 Task: Search one way flight ticket for 3 adults, 3 children in premium economy from Fayetteville: Fayetteville Regional Airport (grannis Field) to Riverton: Central Wyoming Regional Airport (was Riverton Regional) on 8-4-2023. Choice of flights is Frontier. Number of bags: 9 checked bags. Outbound departure time preference is 15:30.
Action: Mouse moved to (416, 348)
Screenshot: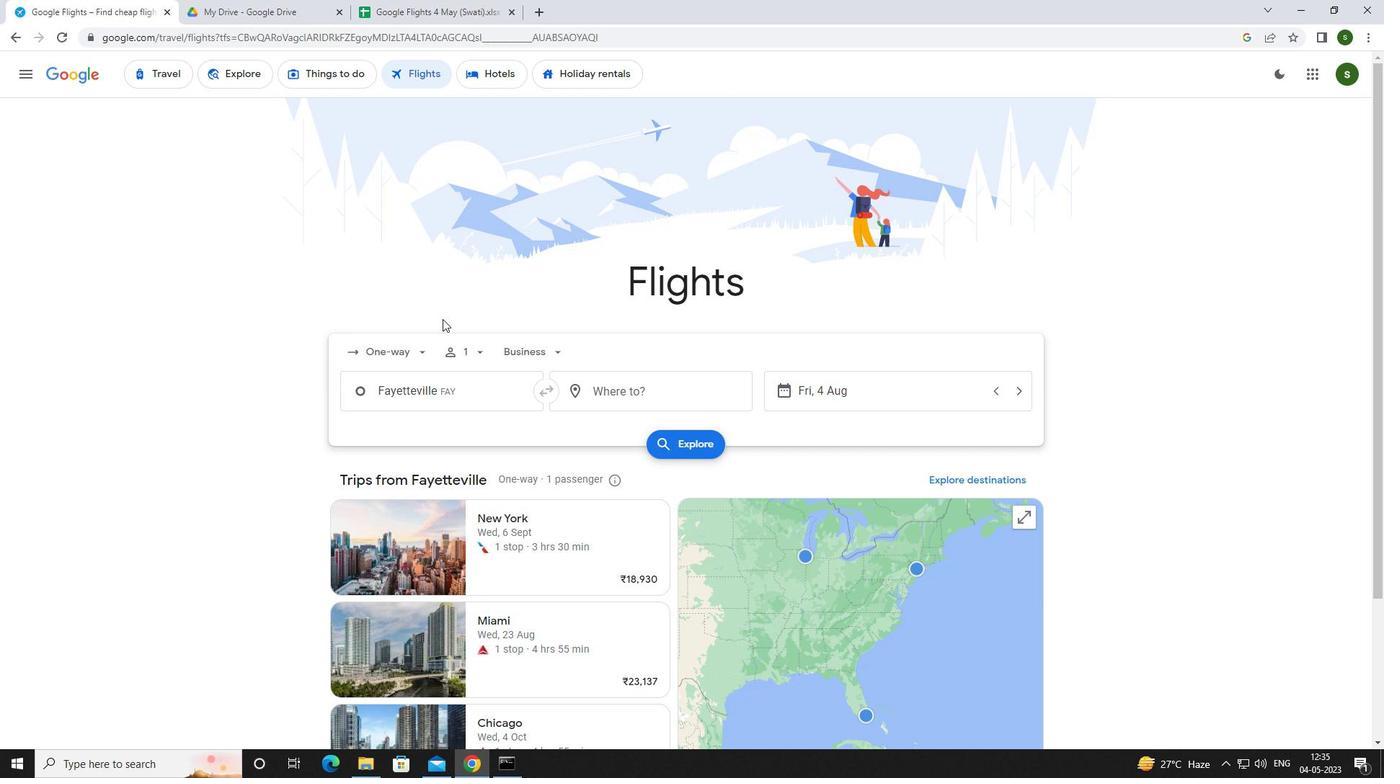 
Action: Mouse pressed left at (416, 348)
Screenshot: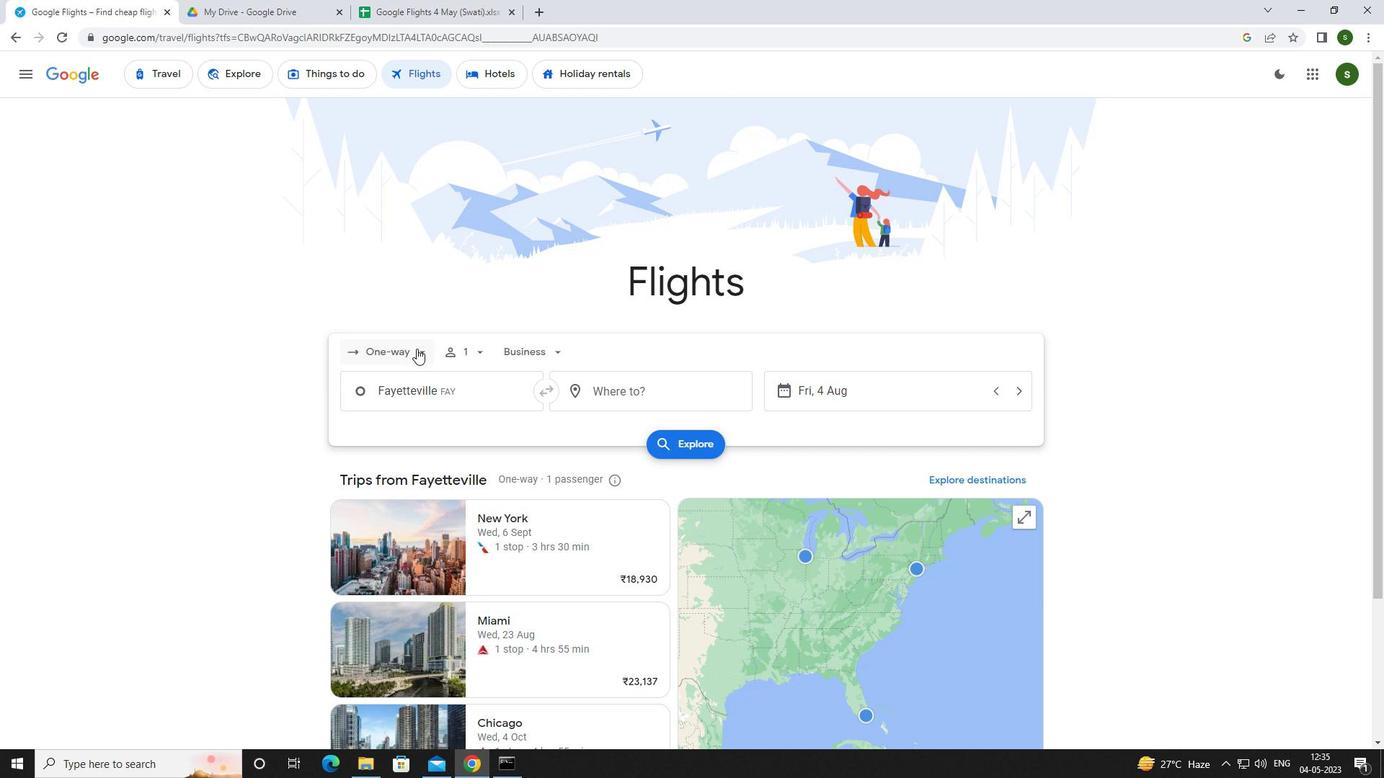 
Action: Mouse moved to (410, 419)
Screenshot: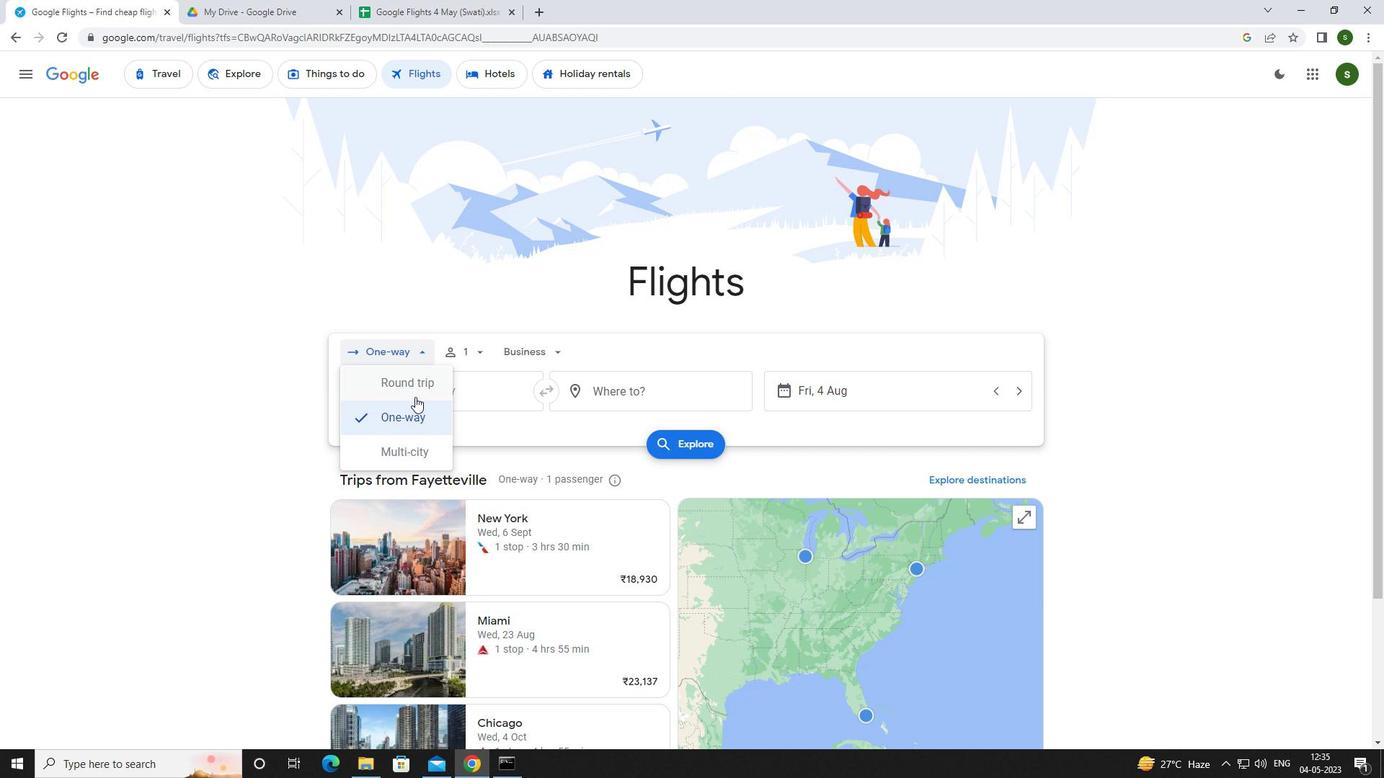 
Action: Mouse pressed left at (410, 419)
Screenshot: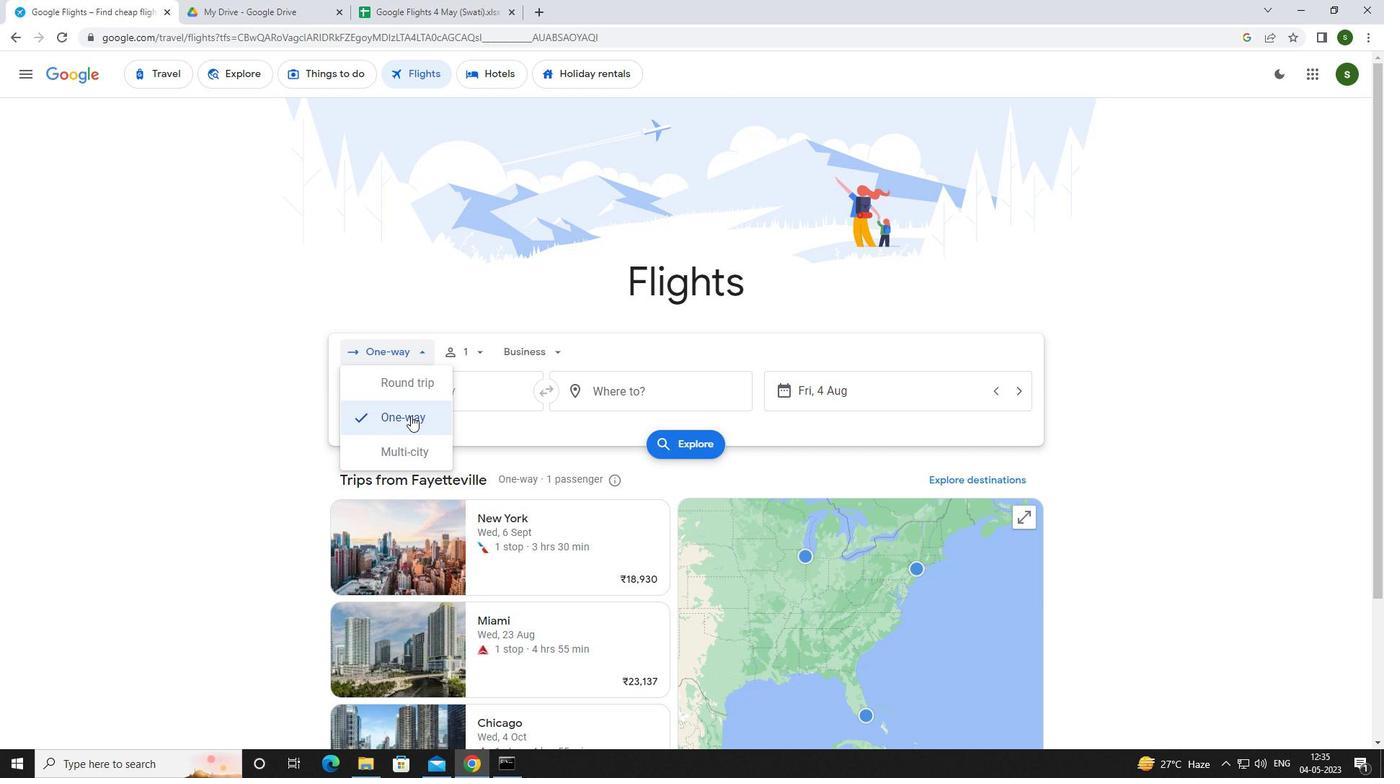 
Action: Mouse moved to (477, 344)
Screenshot: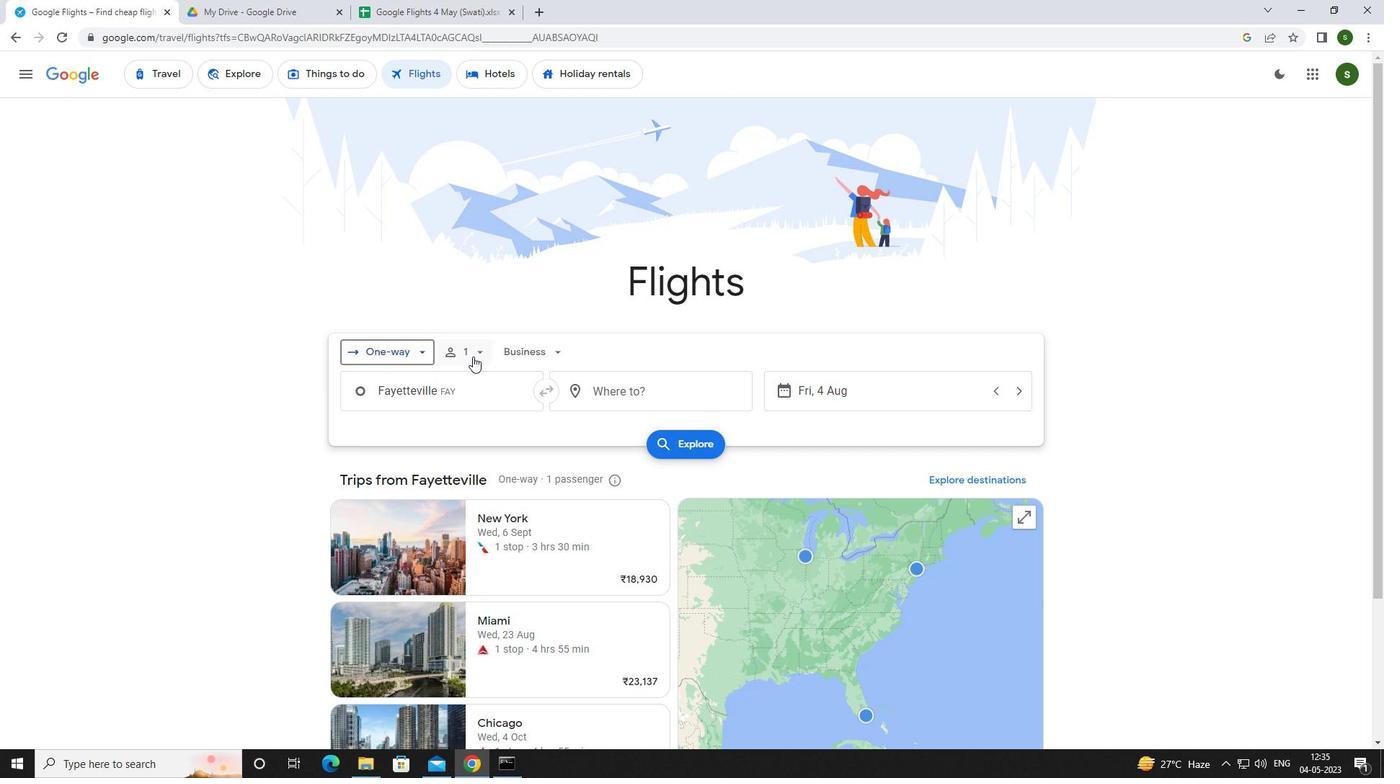 
Action: Mouse pressed left at (477, 344)
Screenshot: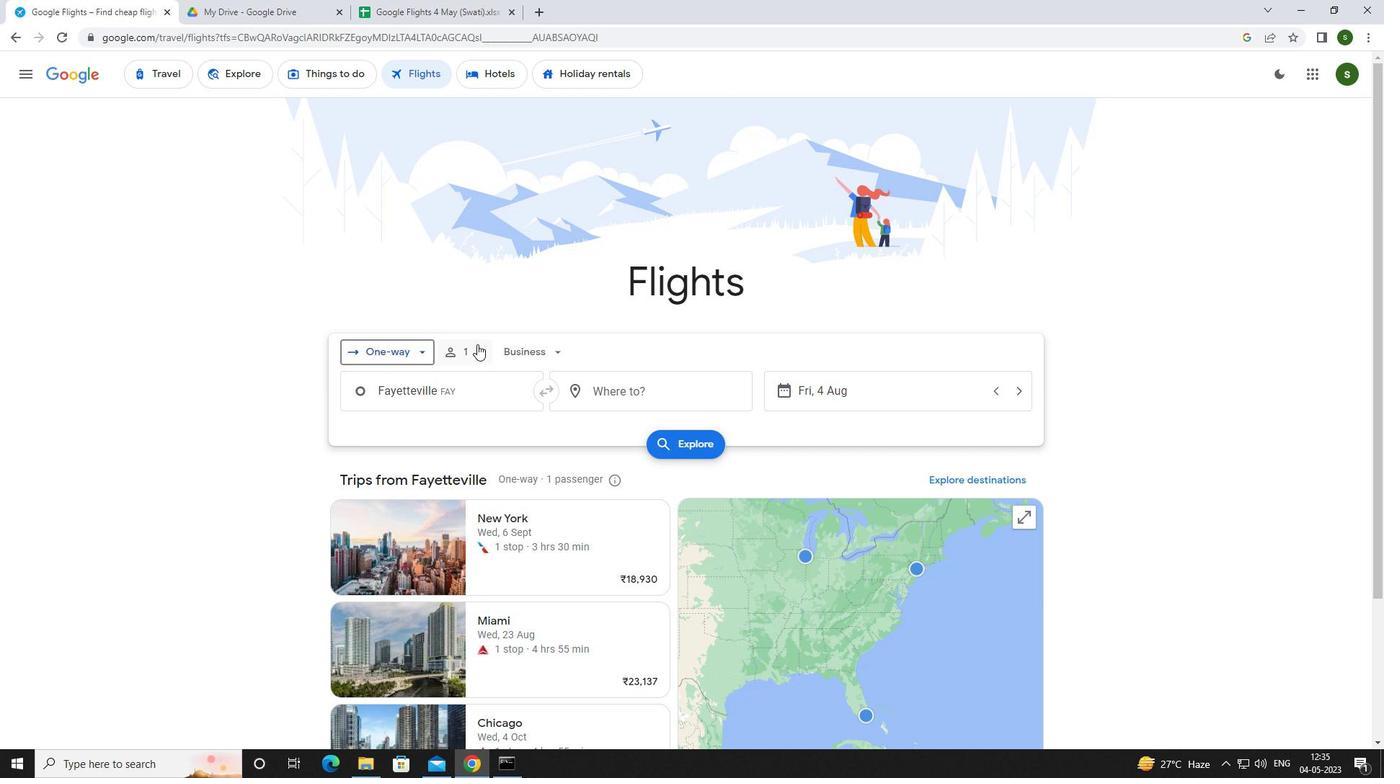 
Action: Mouse moved to (599, 391)
Screenshot: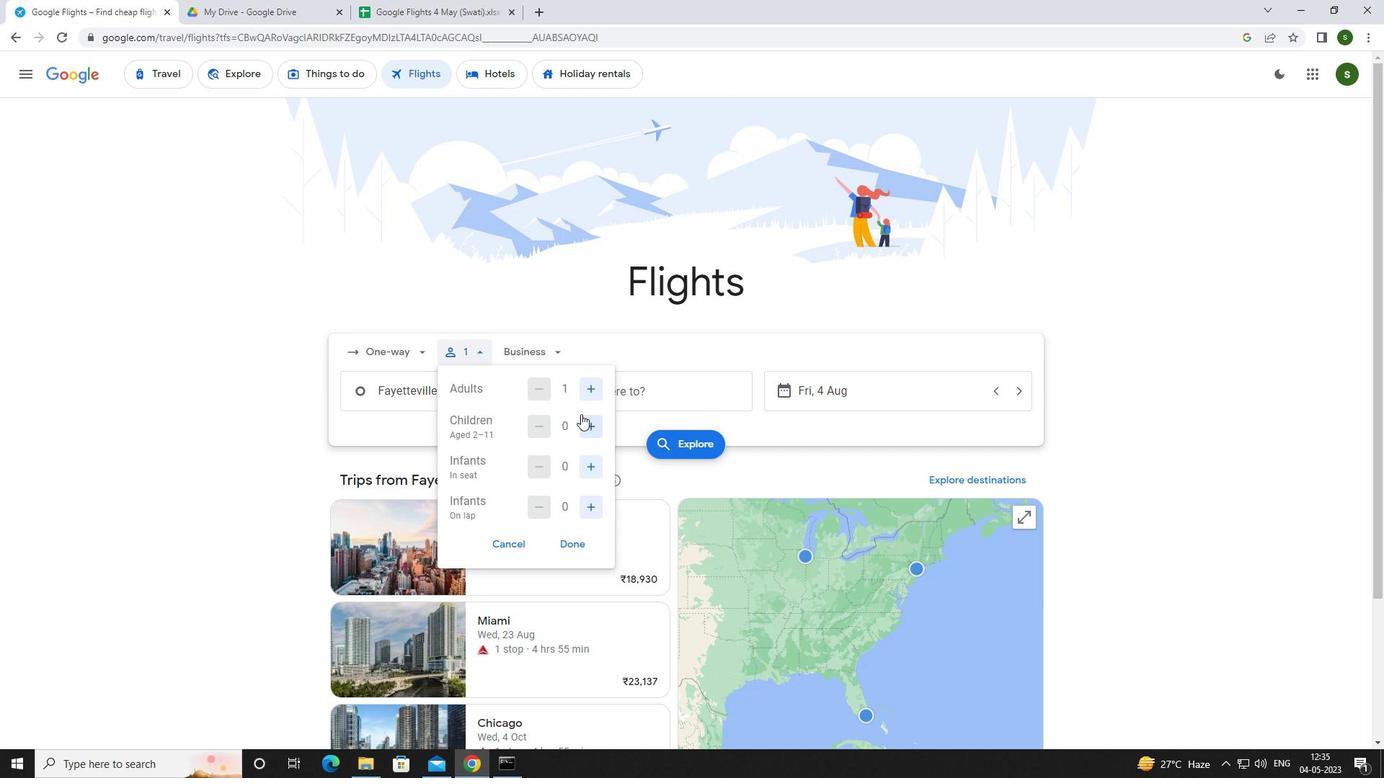 
Action: Mouse pressed left at (599, 391)
Screenshot: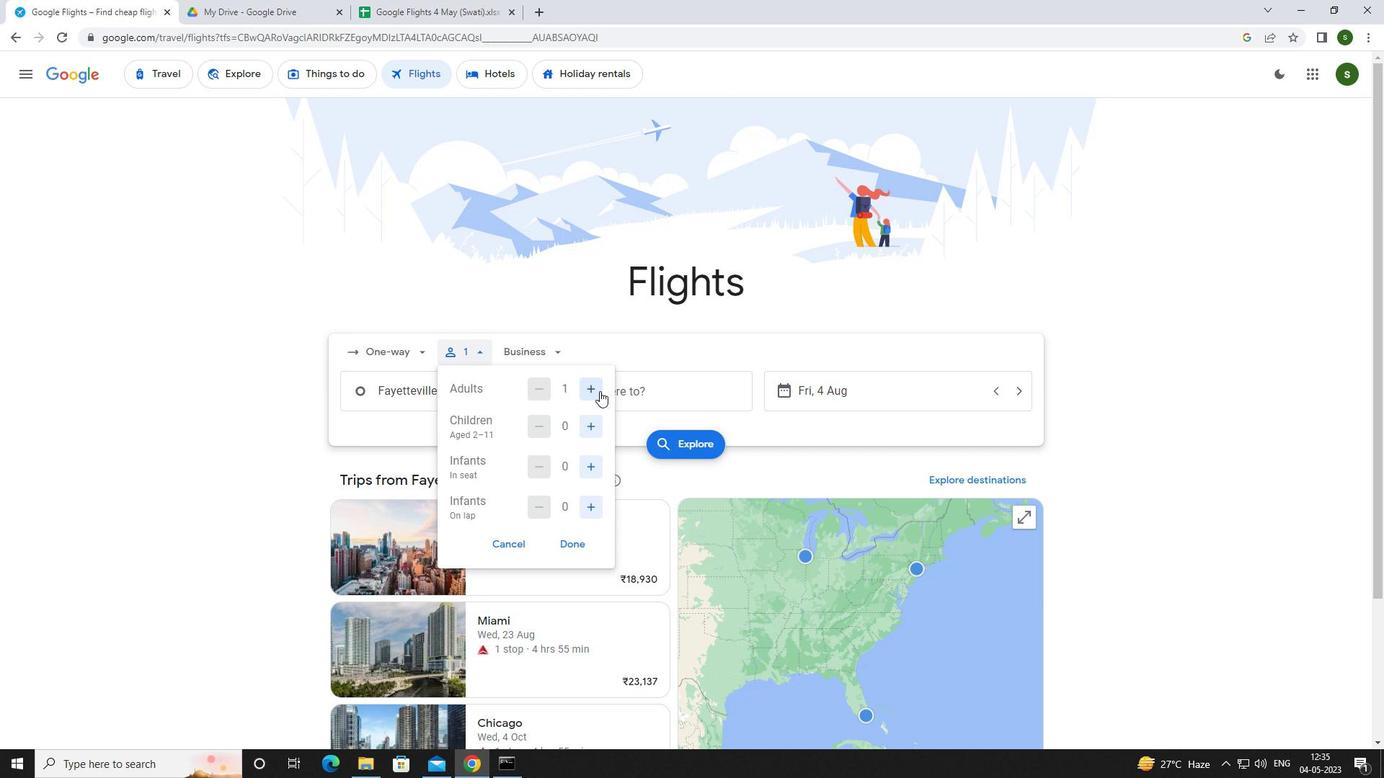 
Action: Mouse pressed left at (599, 391)
Screenshot: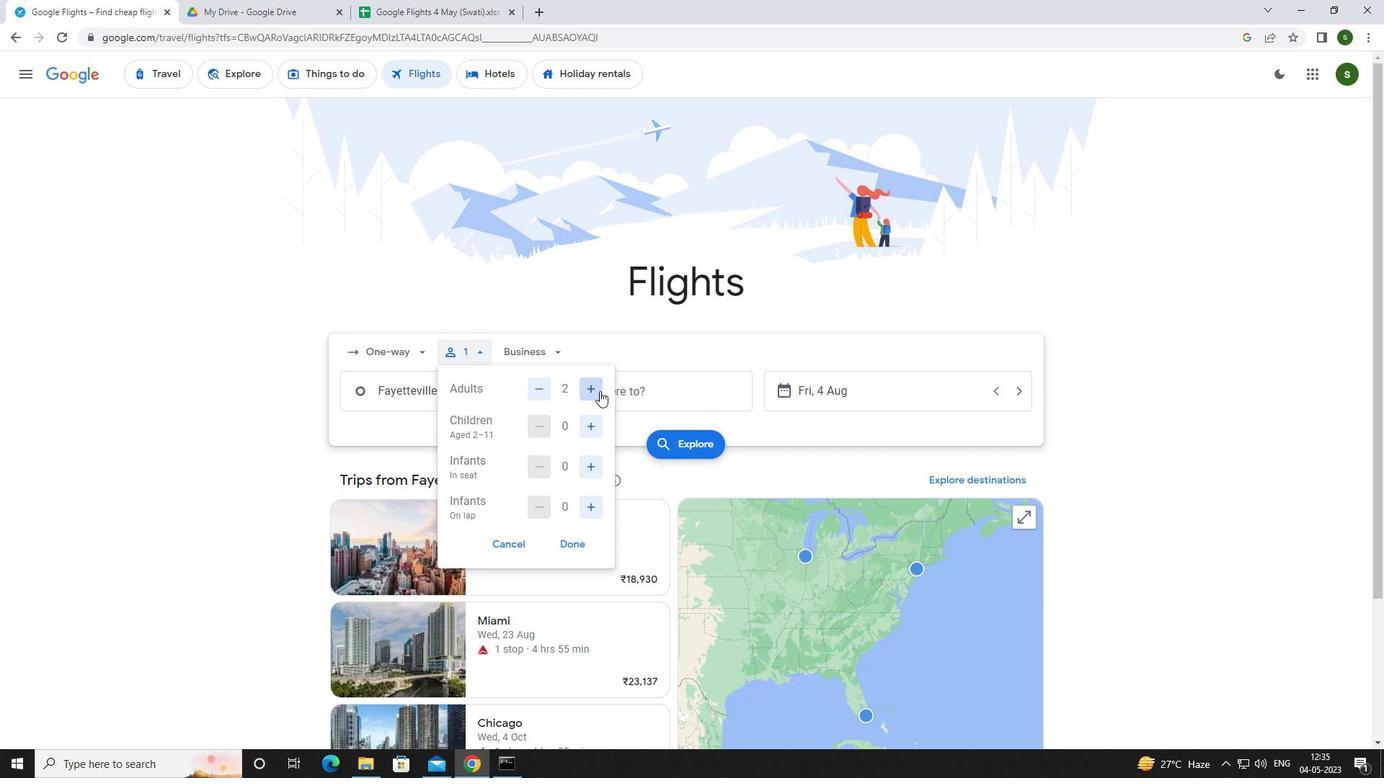 
Action: Mouse moved to (591, 428)
Screenshot: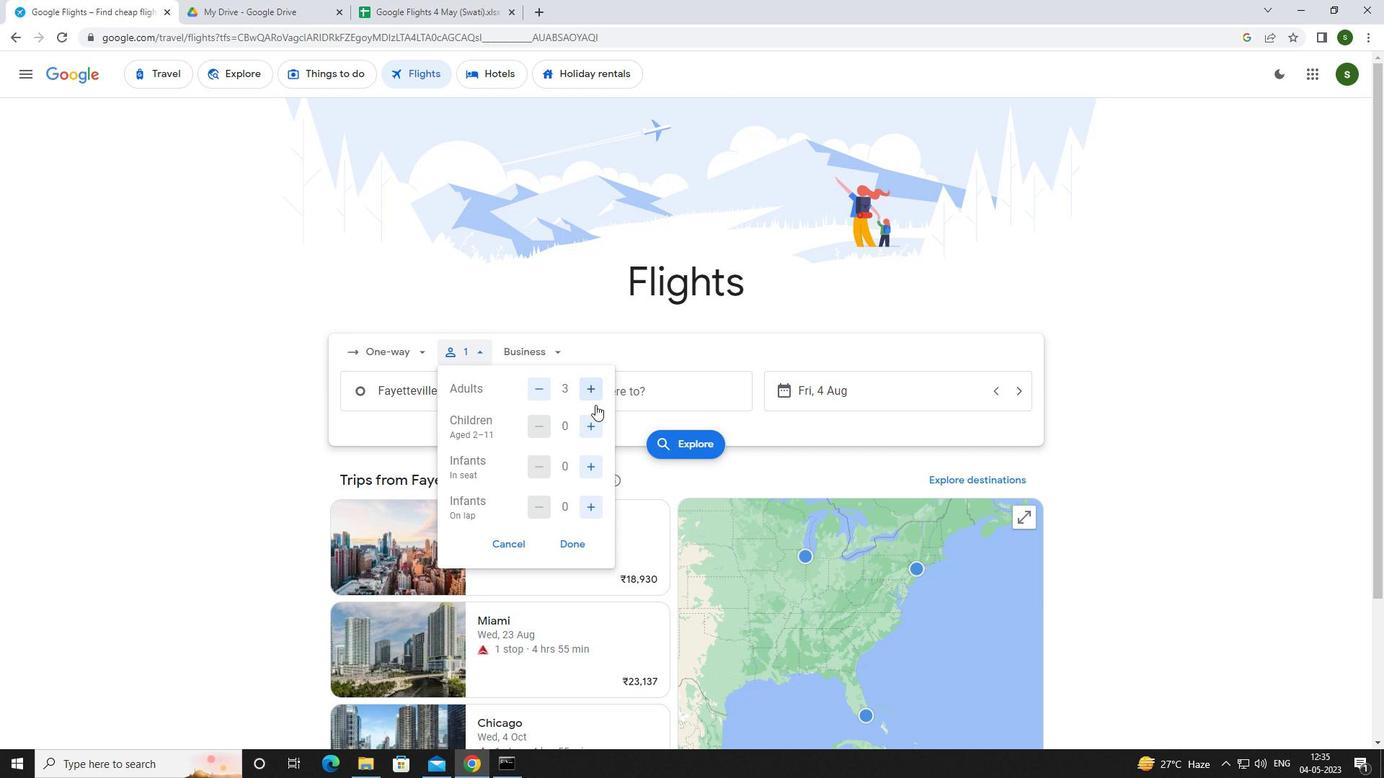
Action: Mouse pressed left at (591, 428)
Screenshot: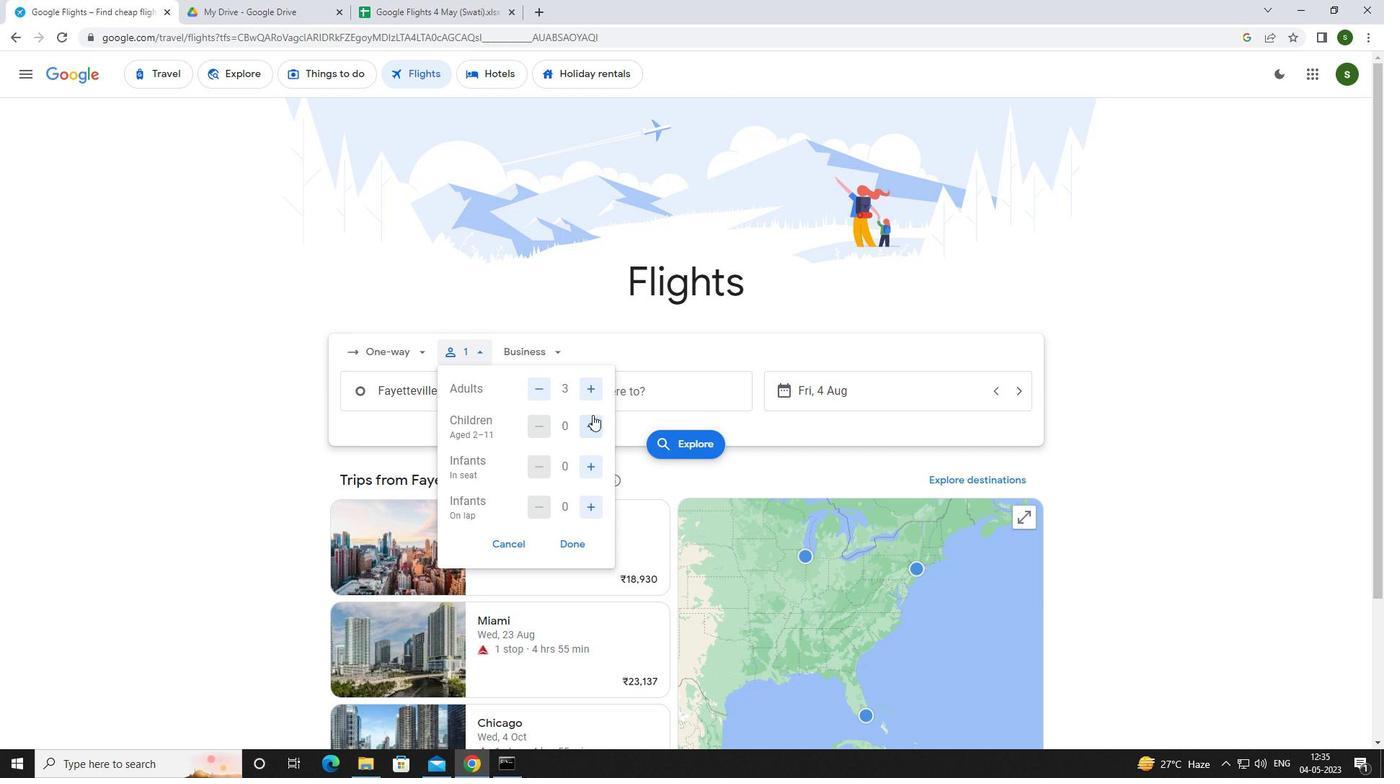 
Action: Mouse pressed left at (591, 428)
Screenshot: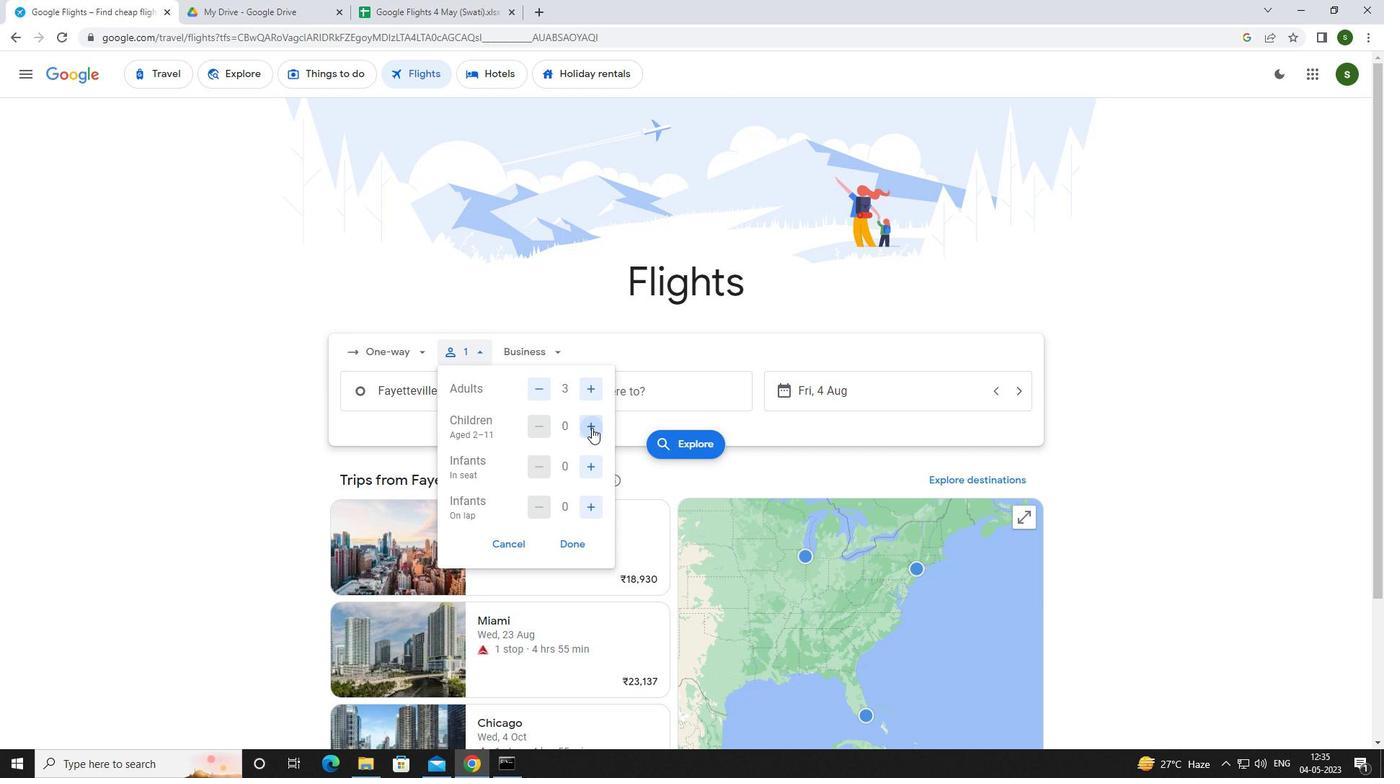 
Action: Mouse pressed left at (591, 428)
Screenshot: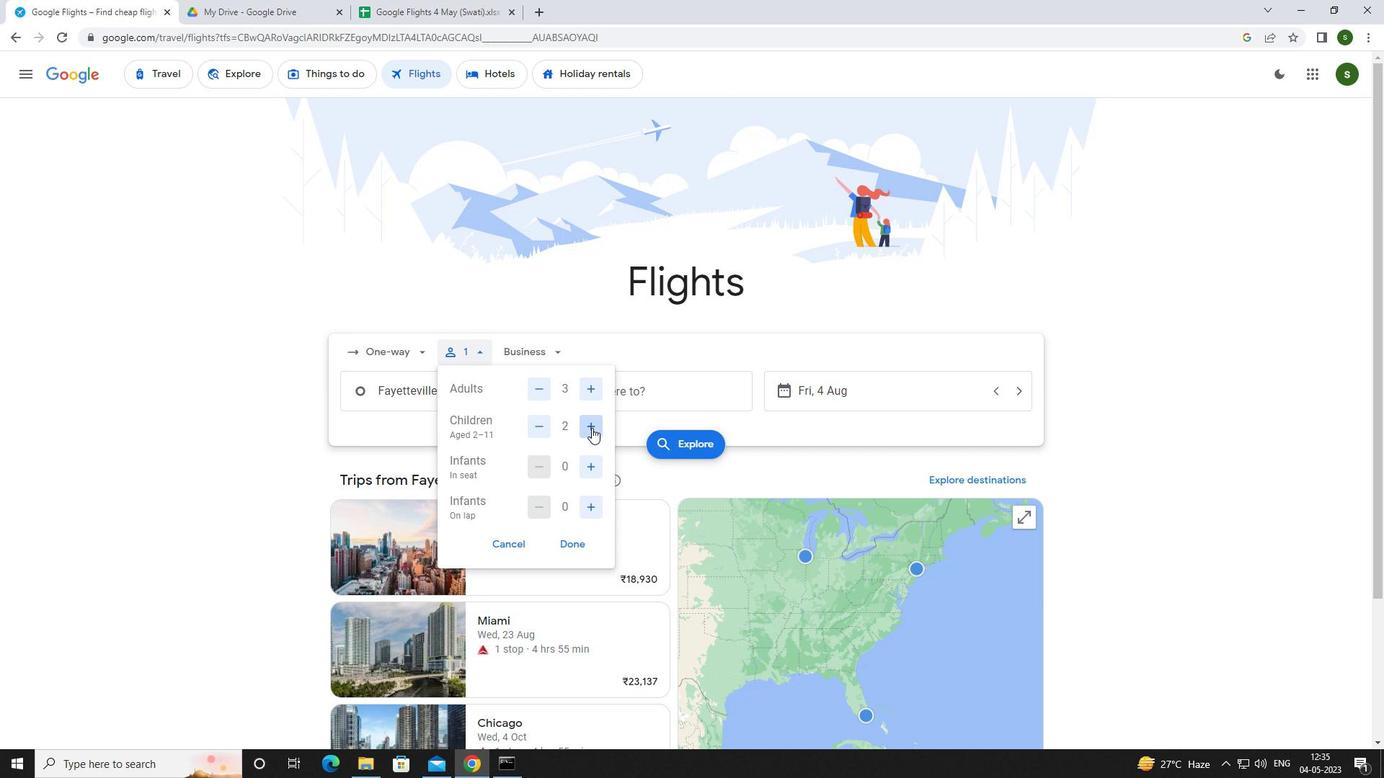 
Action: Mouse moved to (562, 351)
Screenshot: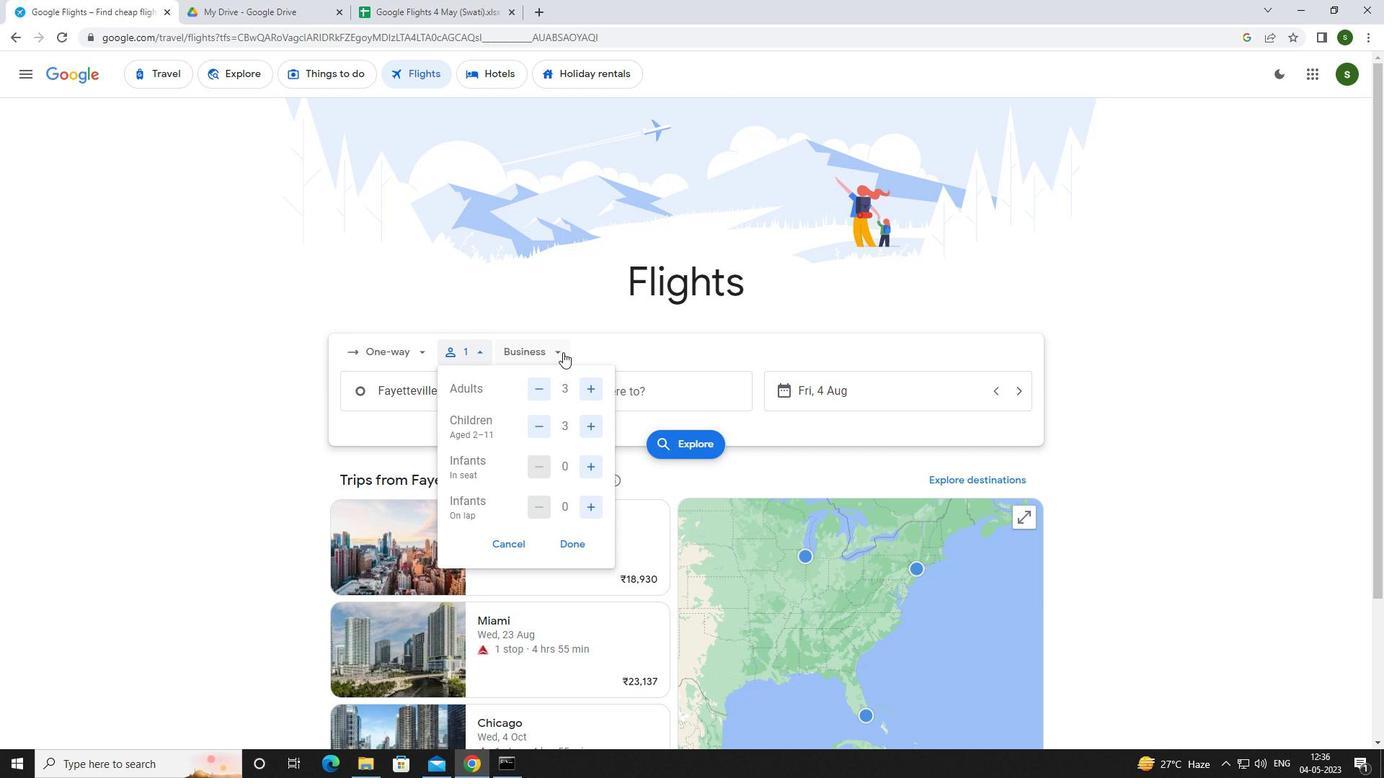 
Action: Mouse pressed left at (562, 351)
Screenshot: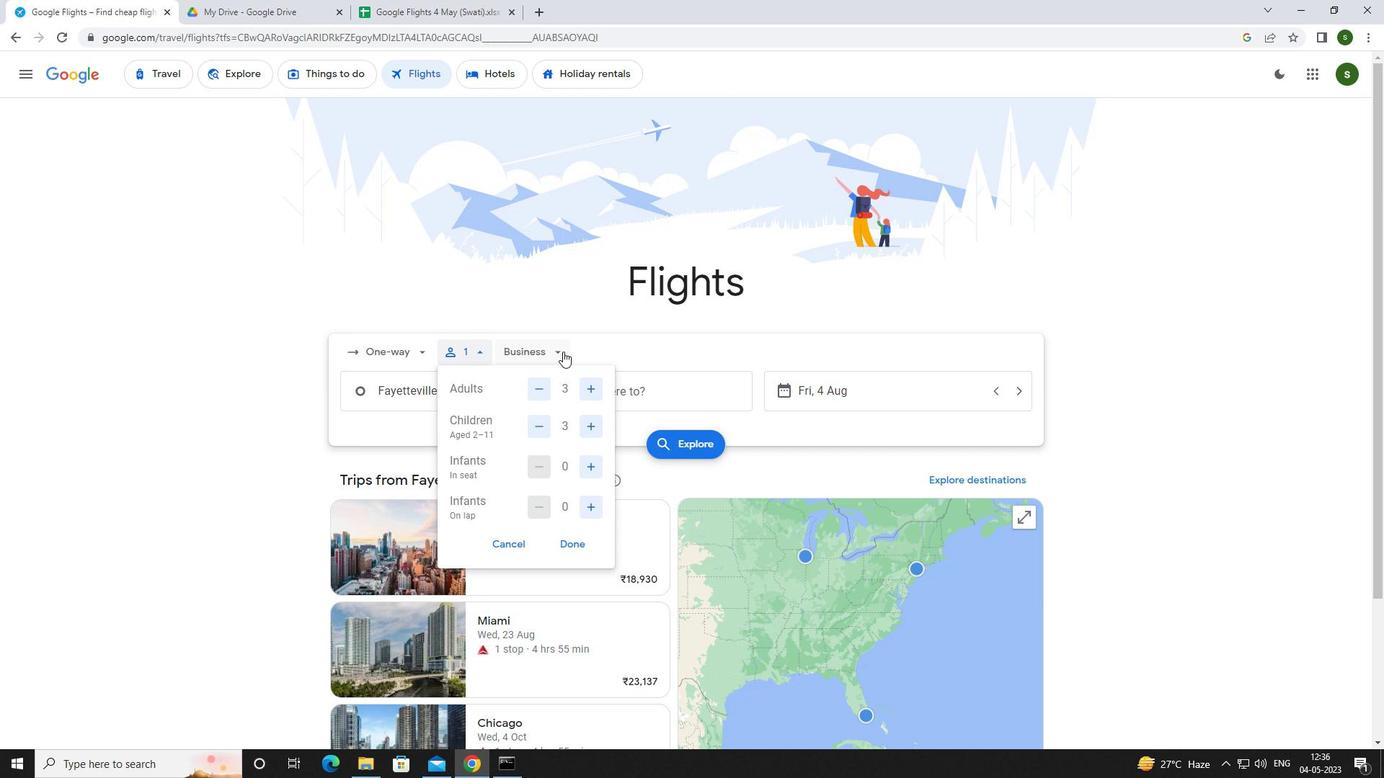 
Action: Mouse moved to (572, 413)
Screenshot: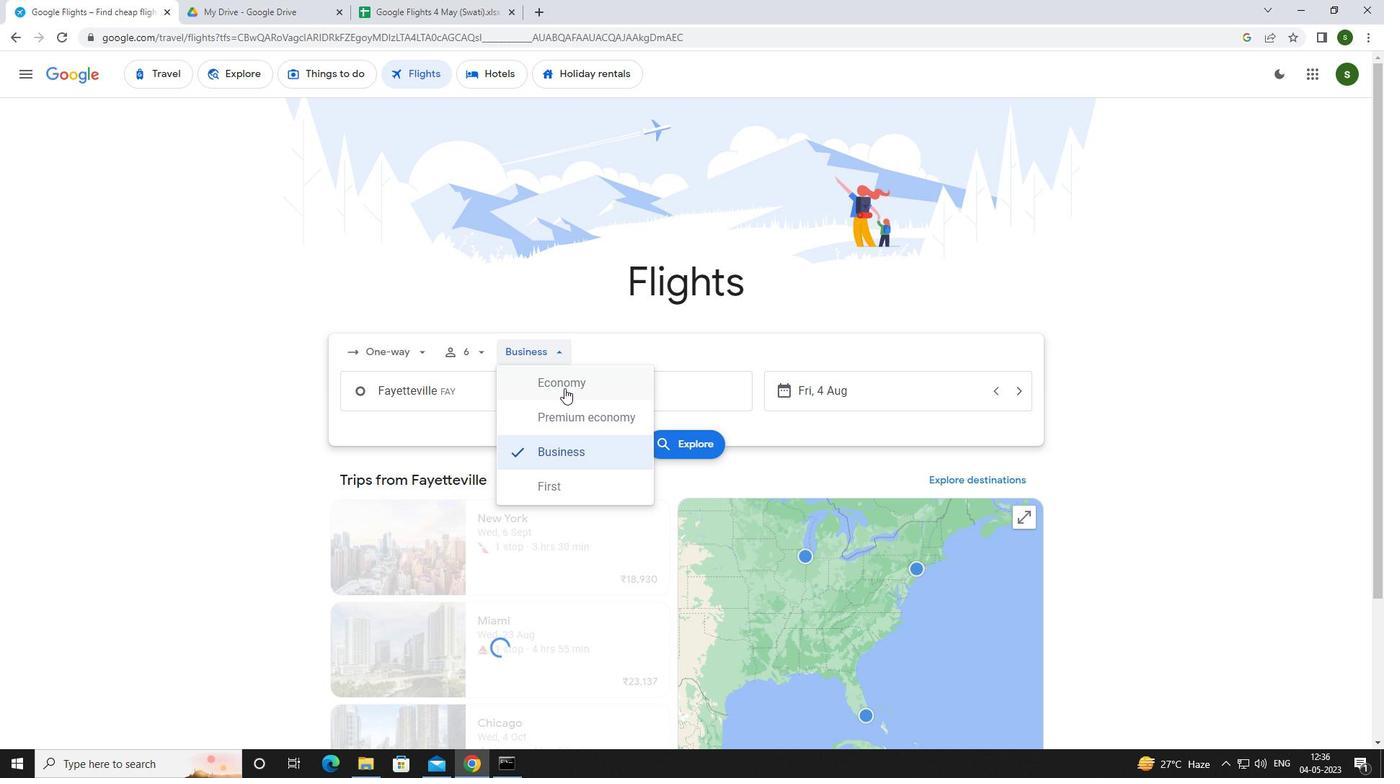
Action: Mouse pressed left at (572, 413)
Screenshot: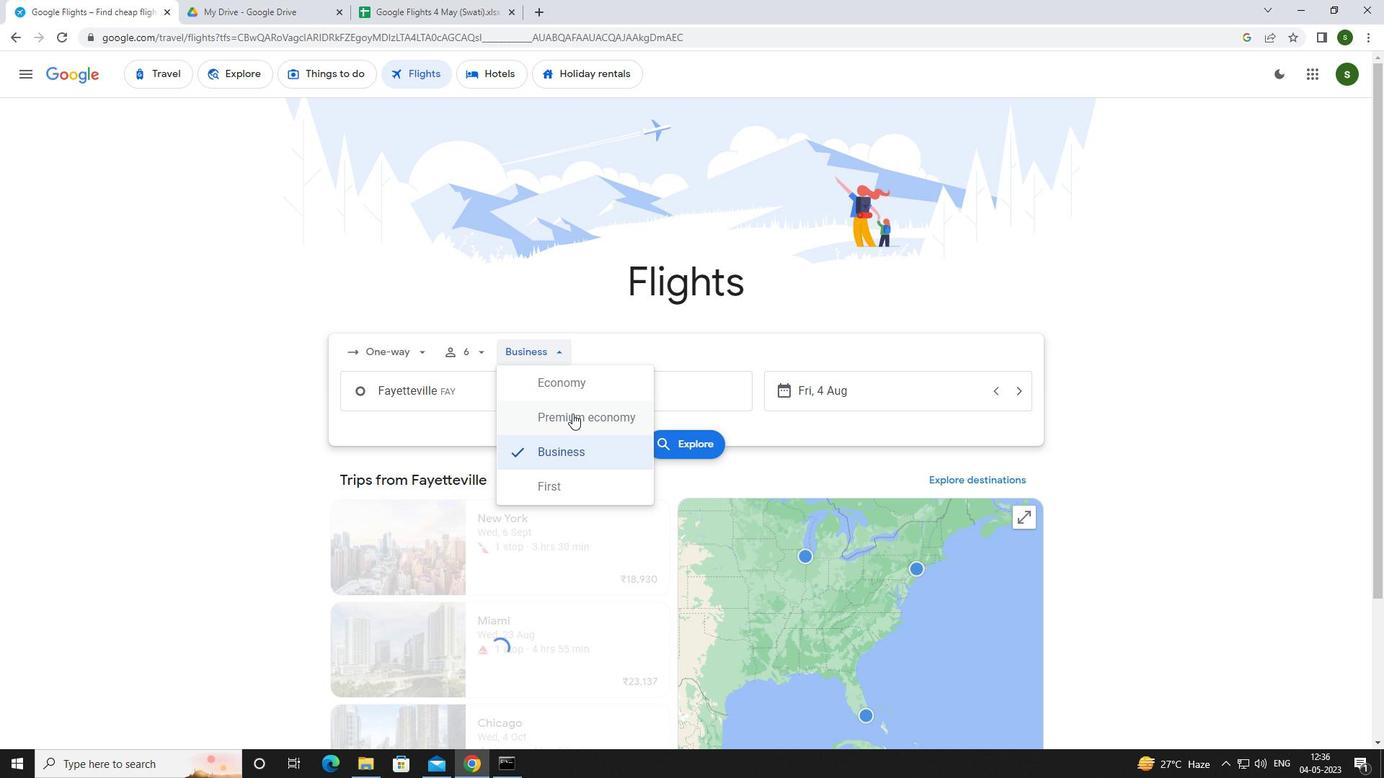 
Action: Mouse moved to (502, 397)
Screenshot: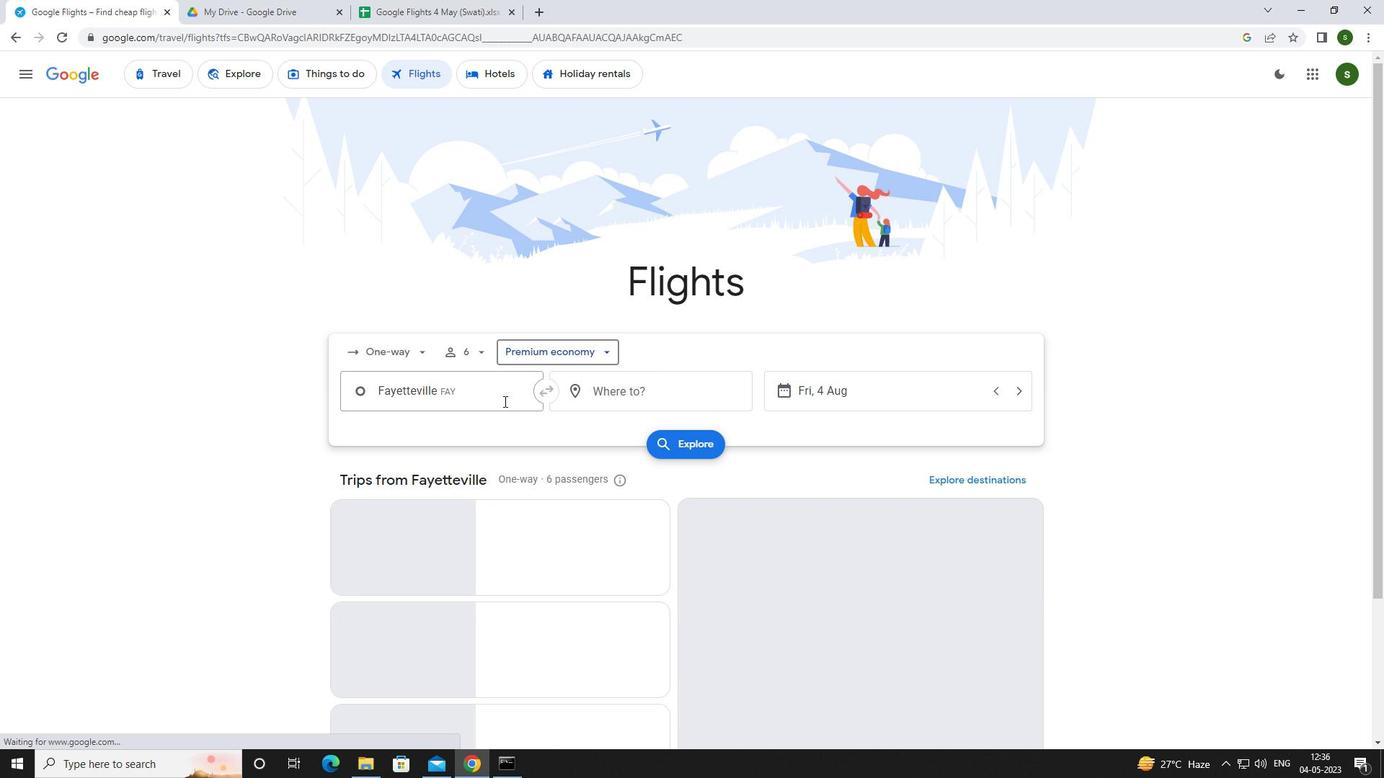 
Action: Mouse pressed left at (502, 397)
Screenshot: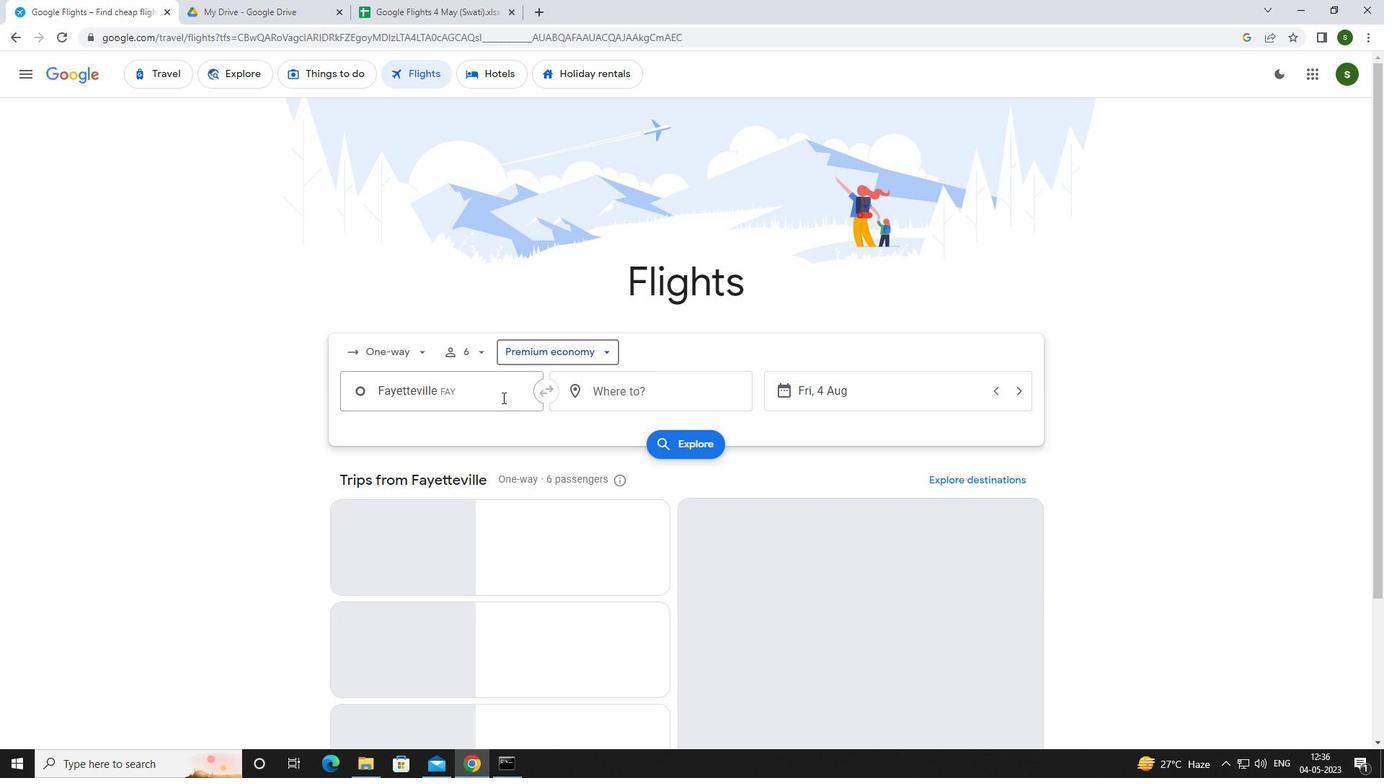 
Action: Mouse moved to (502, 397)
Screenshot: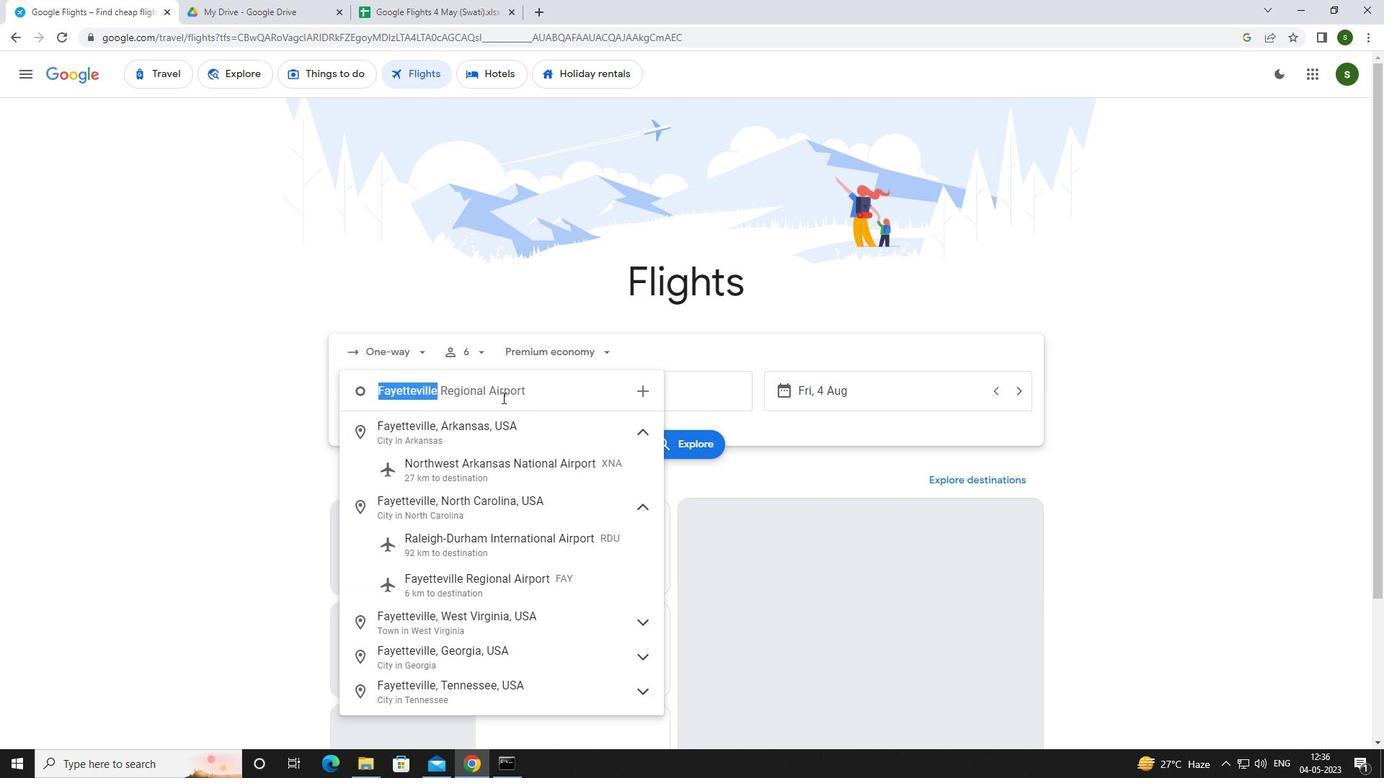 
Action: Key pressed <Key.caps_lock>f<Key.caps_lock>ayettevill
Screenshot: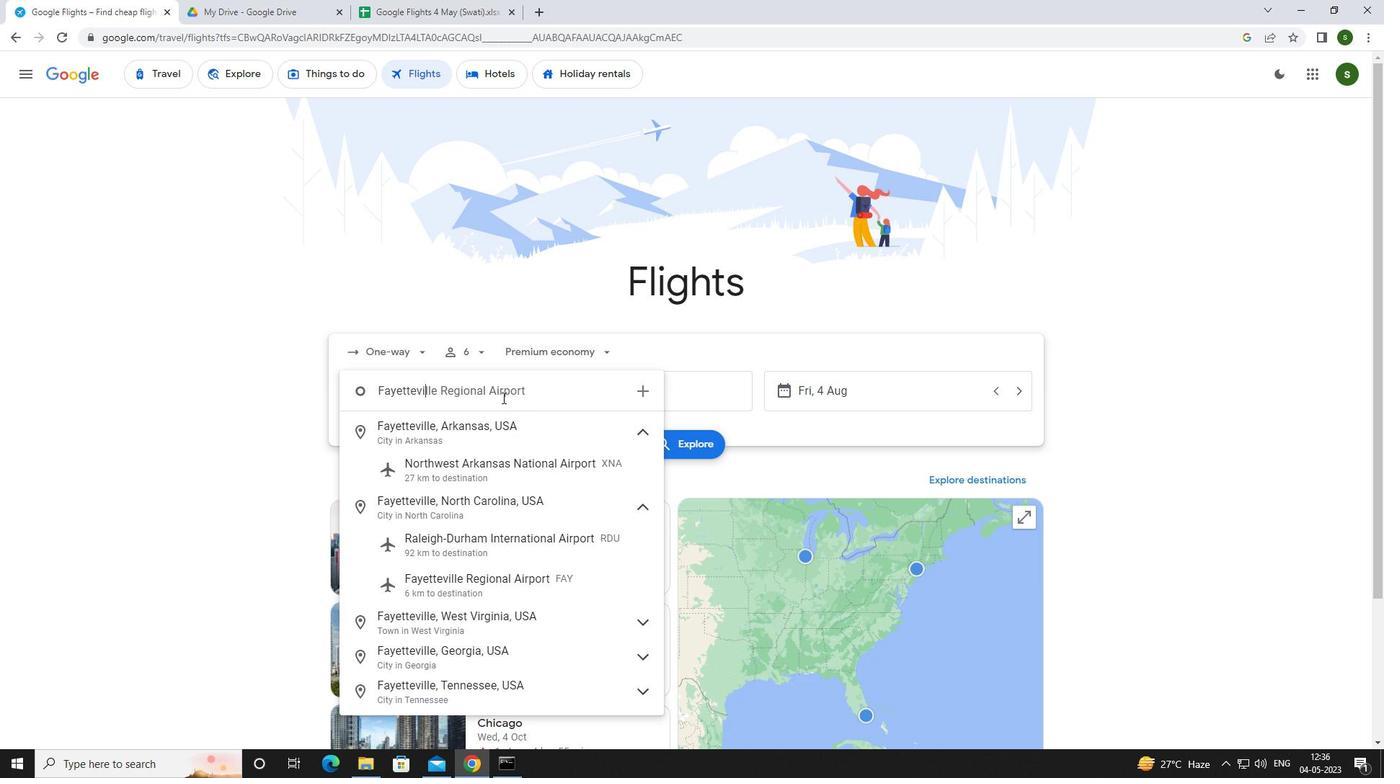 
Action: Mouse moved to (495, 582)
Screenshot: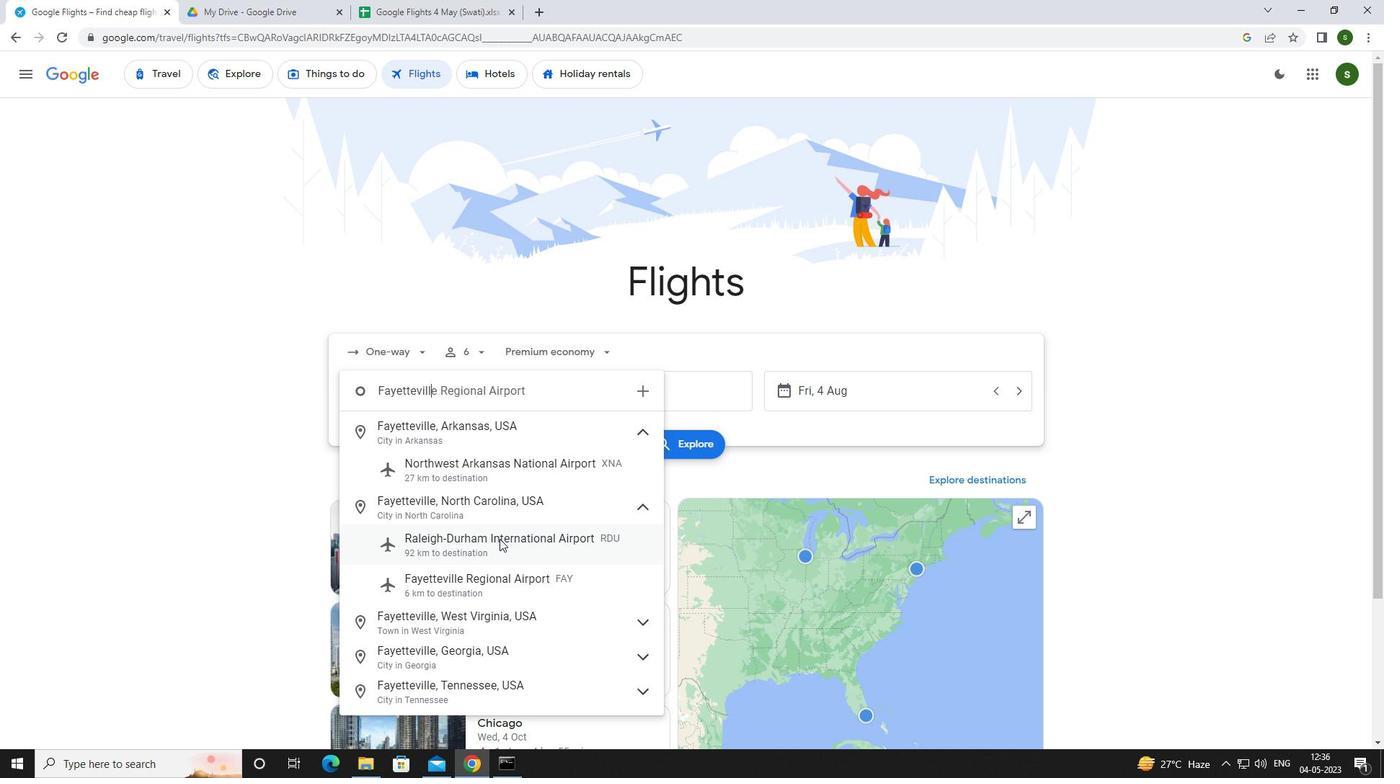 
Action: Mouse pressed left at (495, 582)
Screenshot: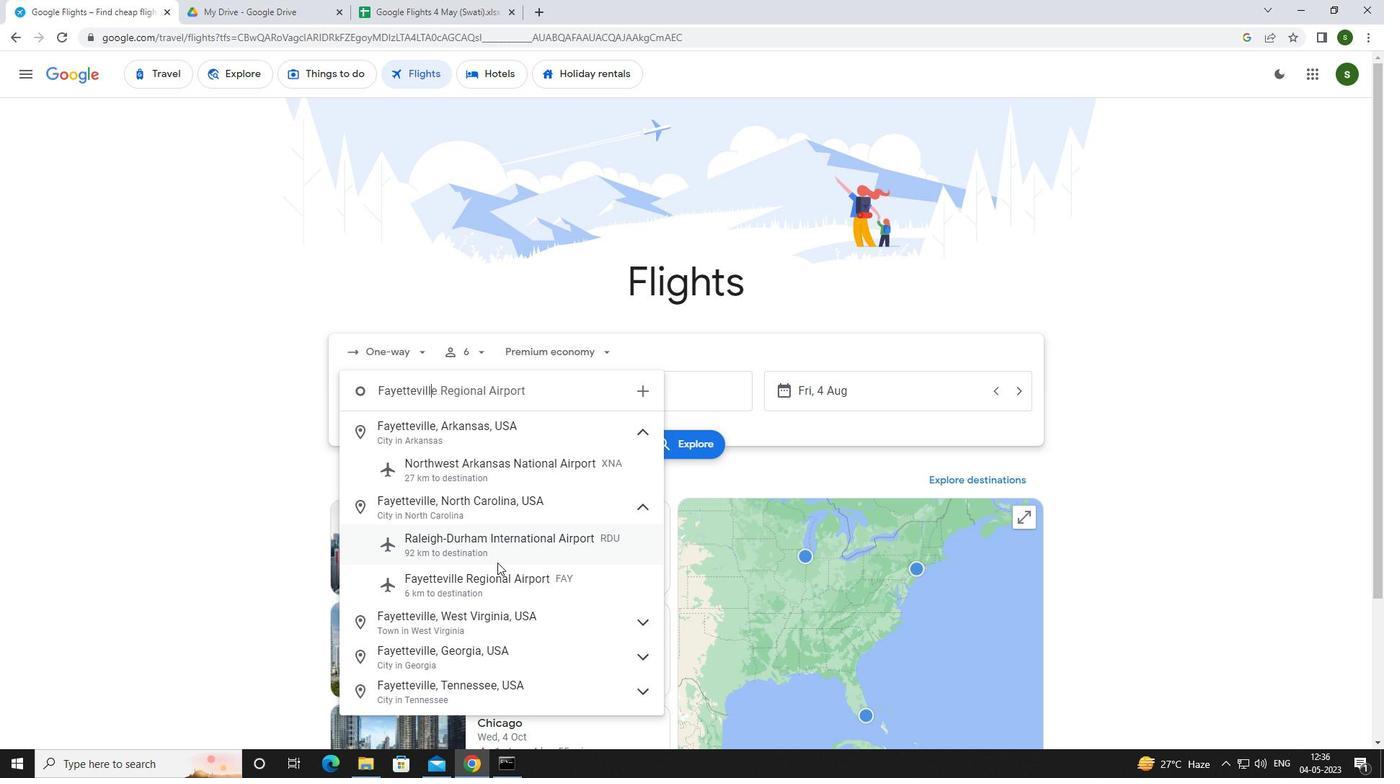 
Action: Mouse moved to (668, 390)
Screenshot: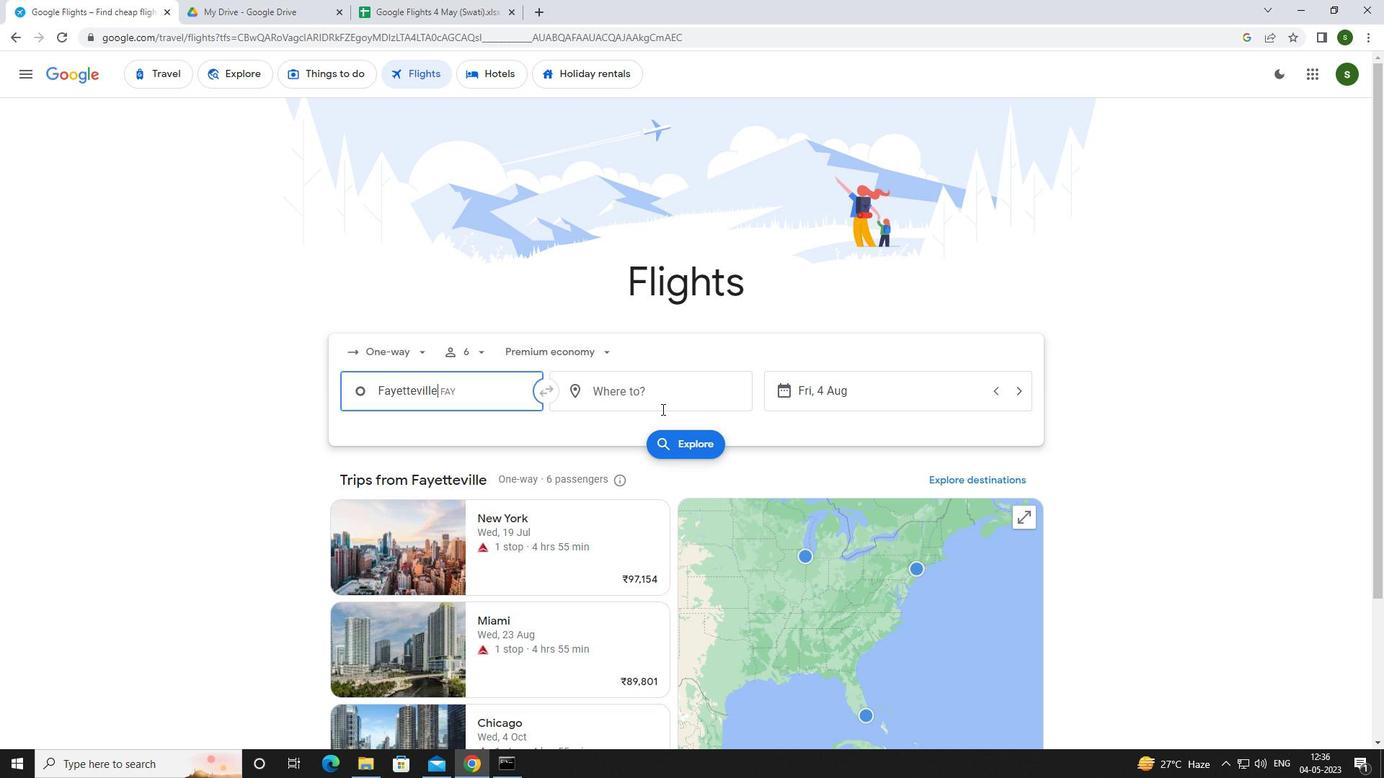 
Action: Mouse pressed left at (668, 390)
Screenshot: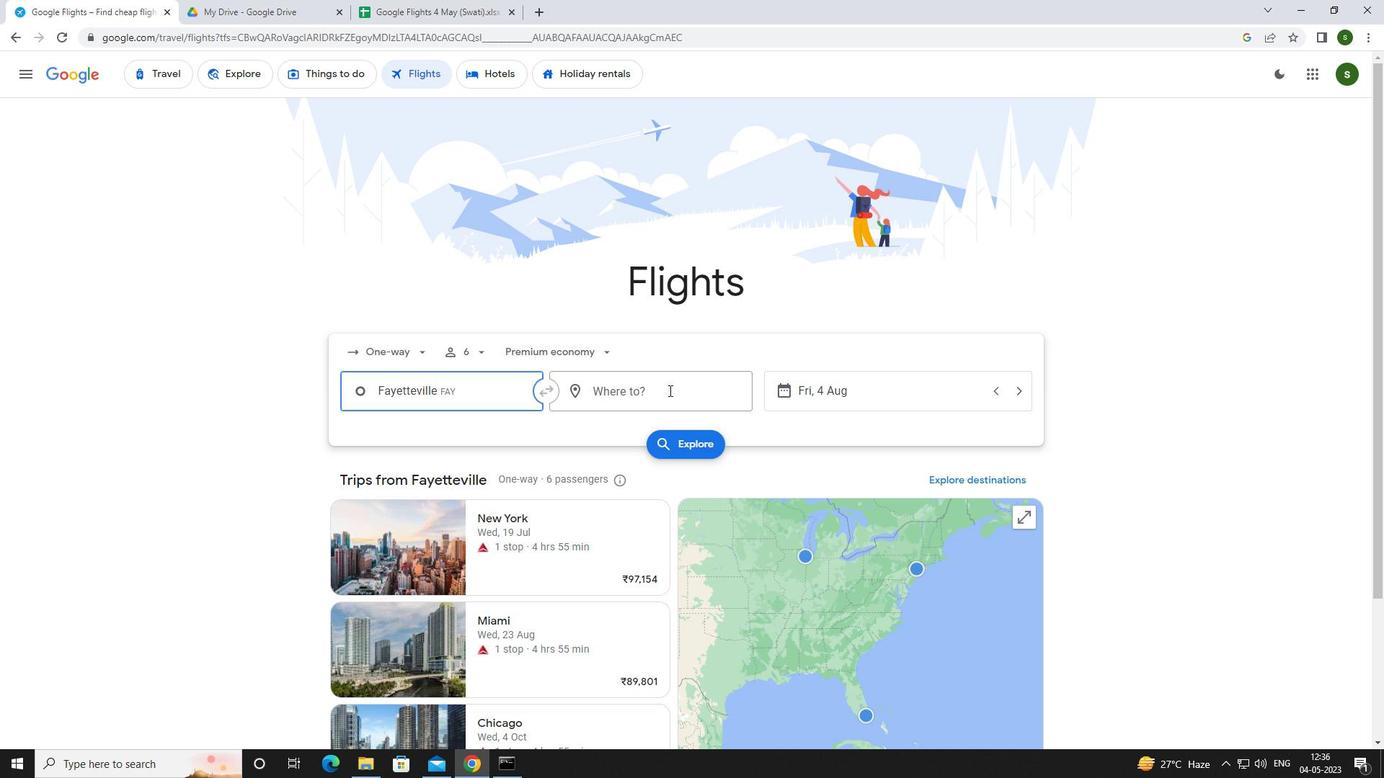 
Action: Key pressed <Key.caps_lock>r<Key.caps_lock>iverton
Screenshot: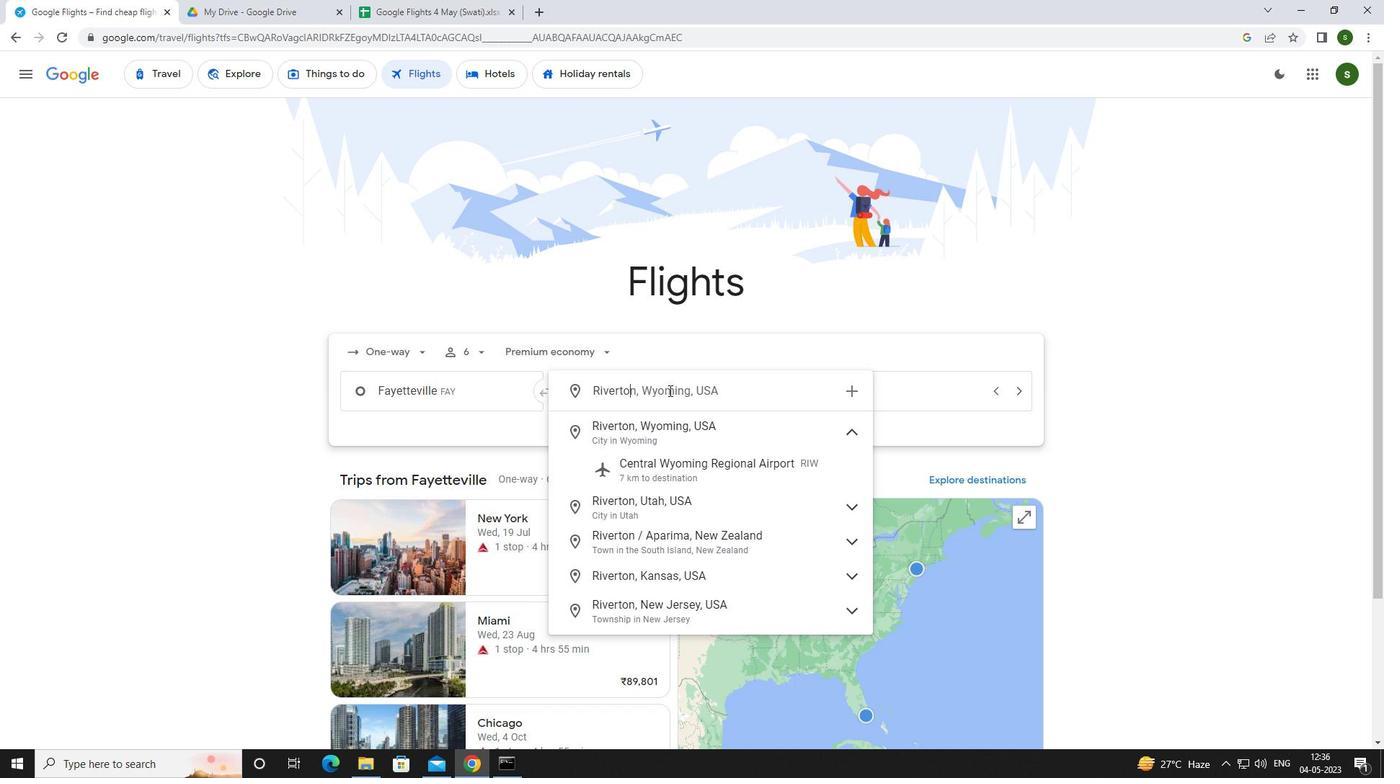 
Action: Mouse moved to (671, 473)
Screenshot: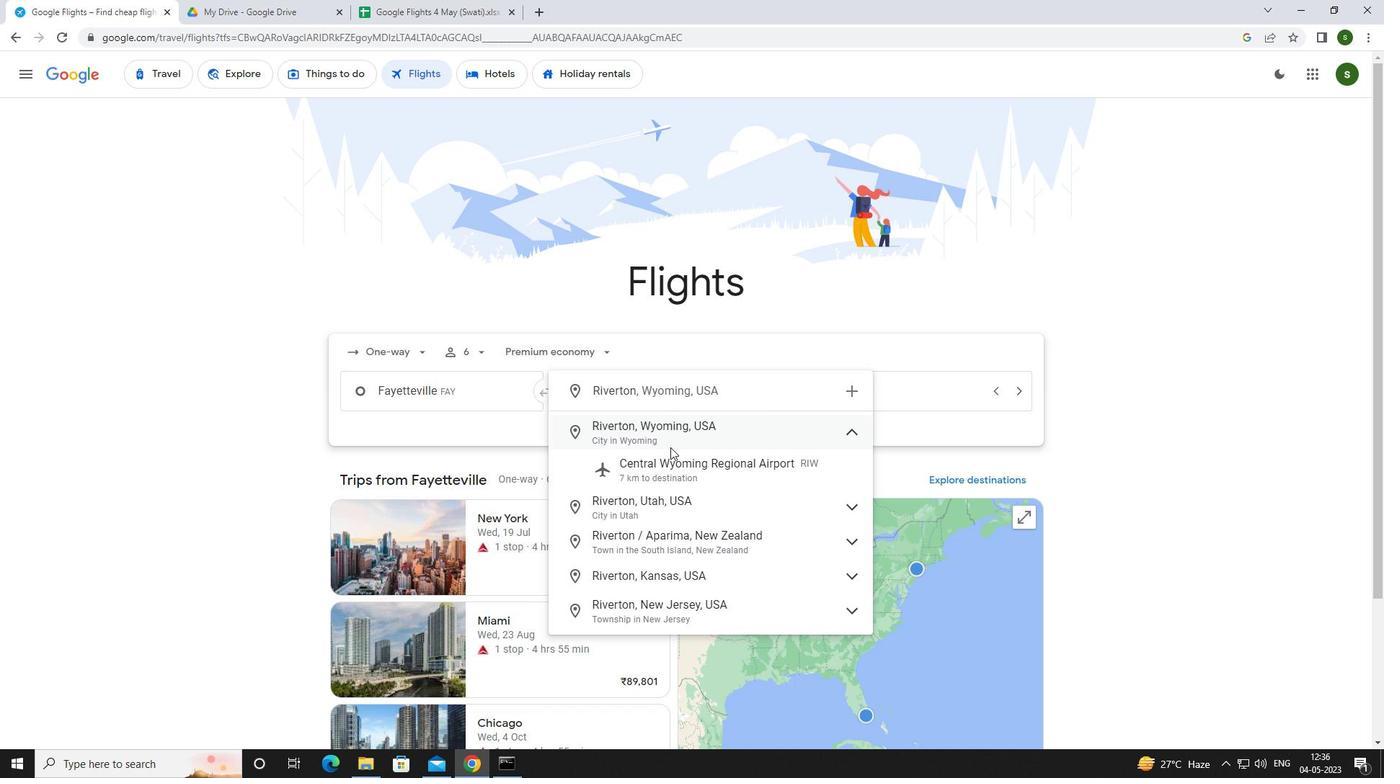 
Action: Mouse pressed left at (671, 473)
Screenshot: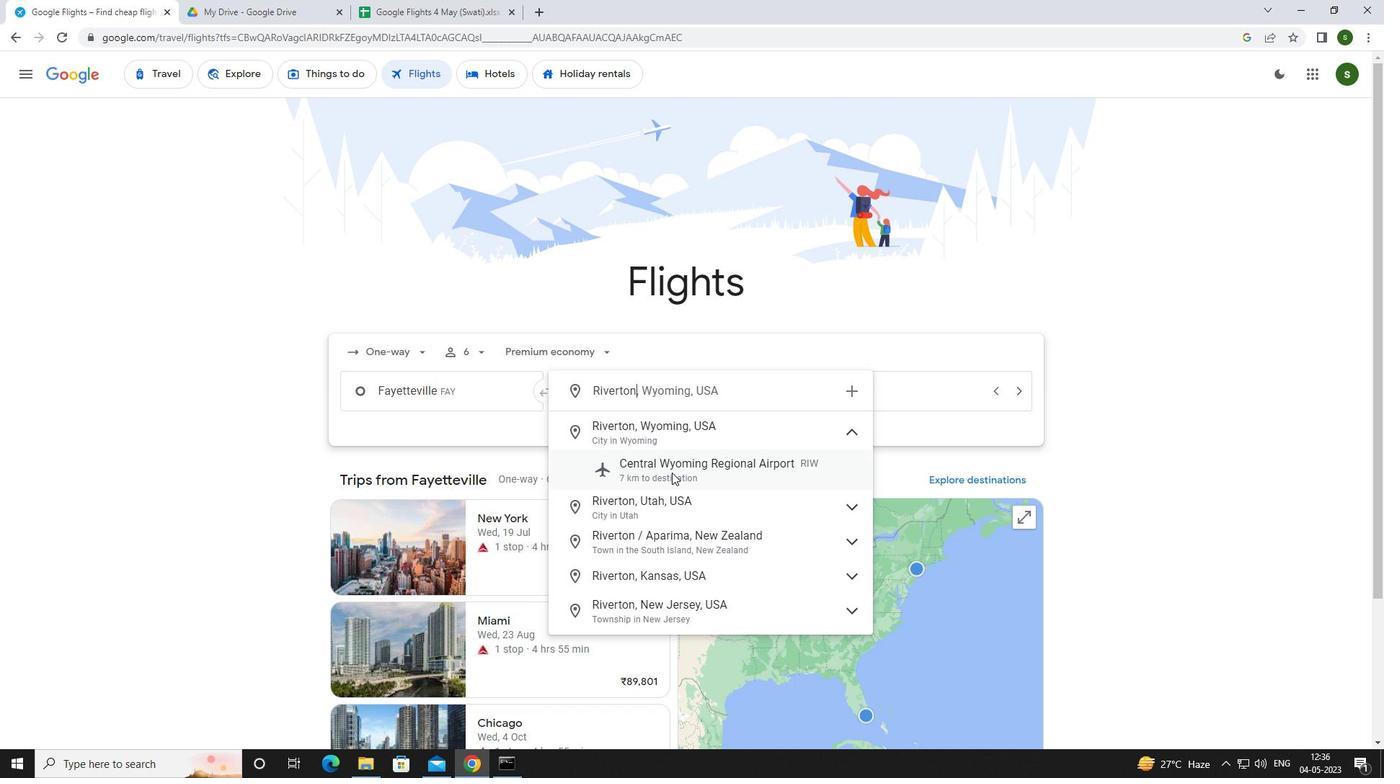 
Action: Mouse moved to (878, 393)
Screenshot: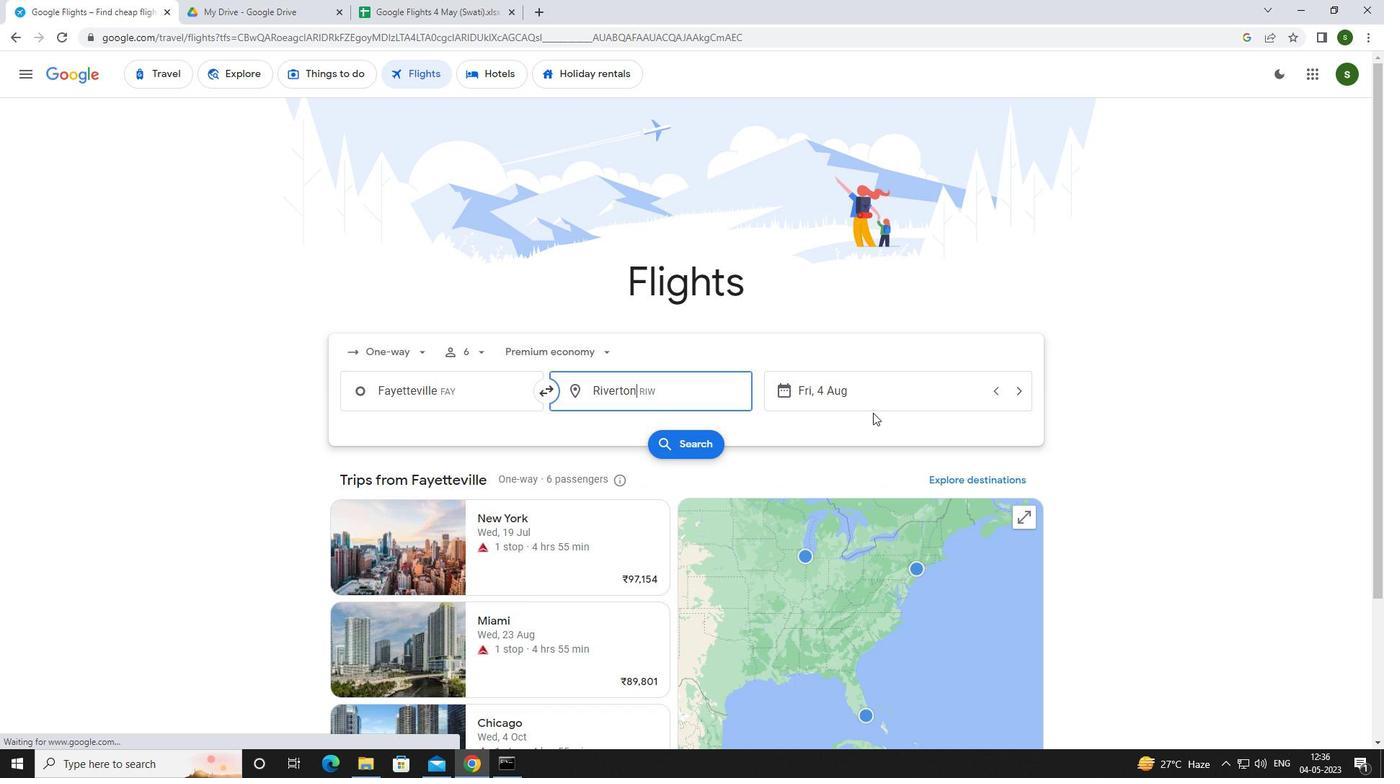 
Action: Mouse pressed left at (878, 393)
Screenshot: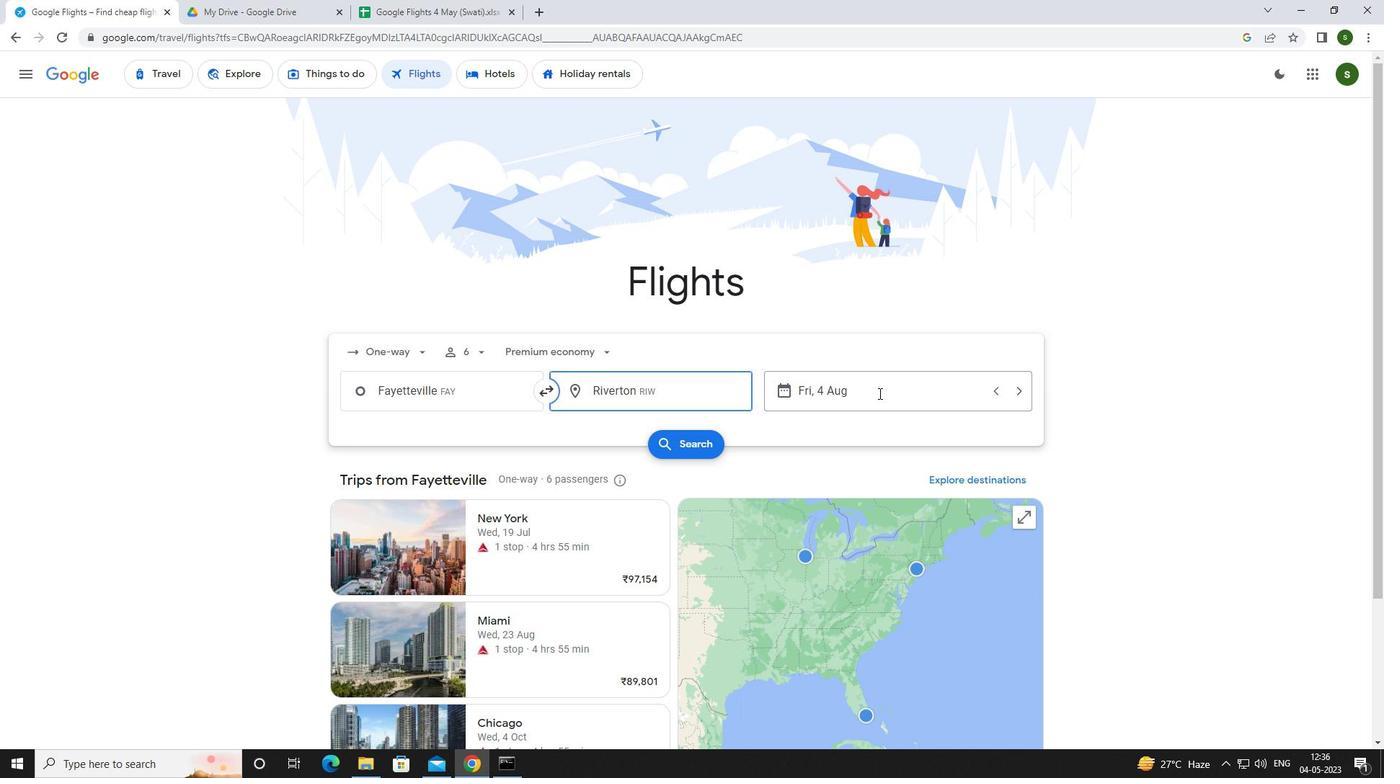 
Action: Mouse moved to (679, 495)
Screenshot: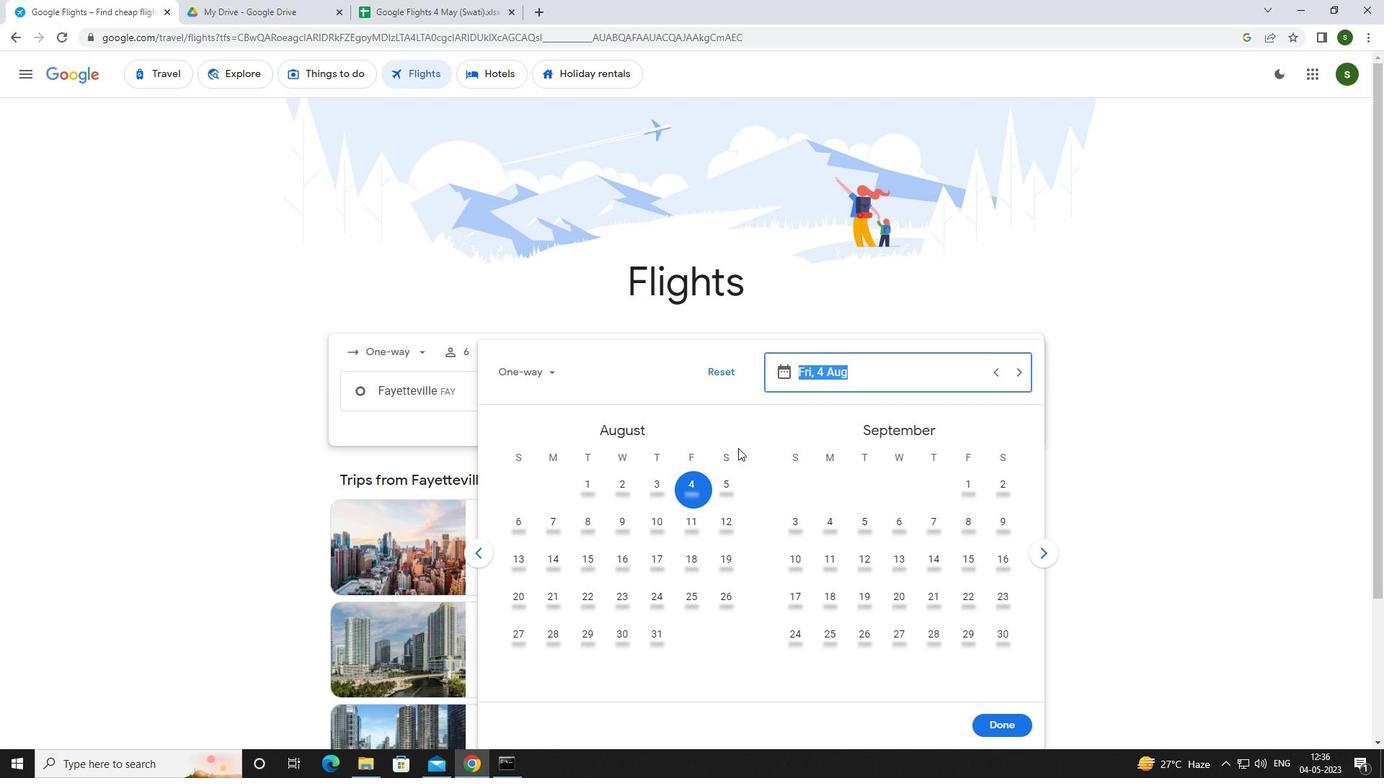 
Action: Mouse pressed left at (679, 495)
Screenshot: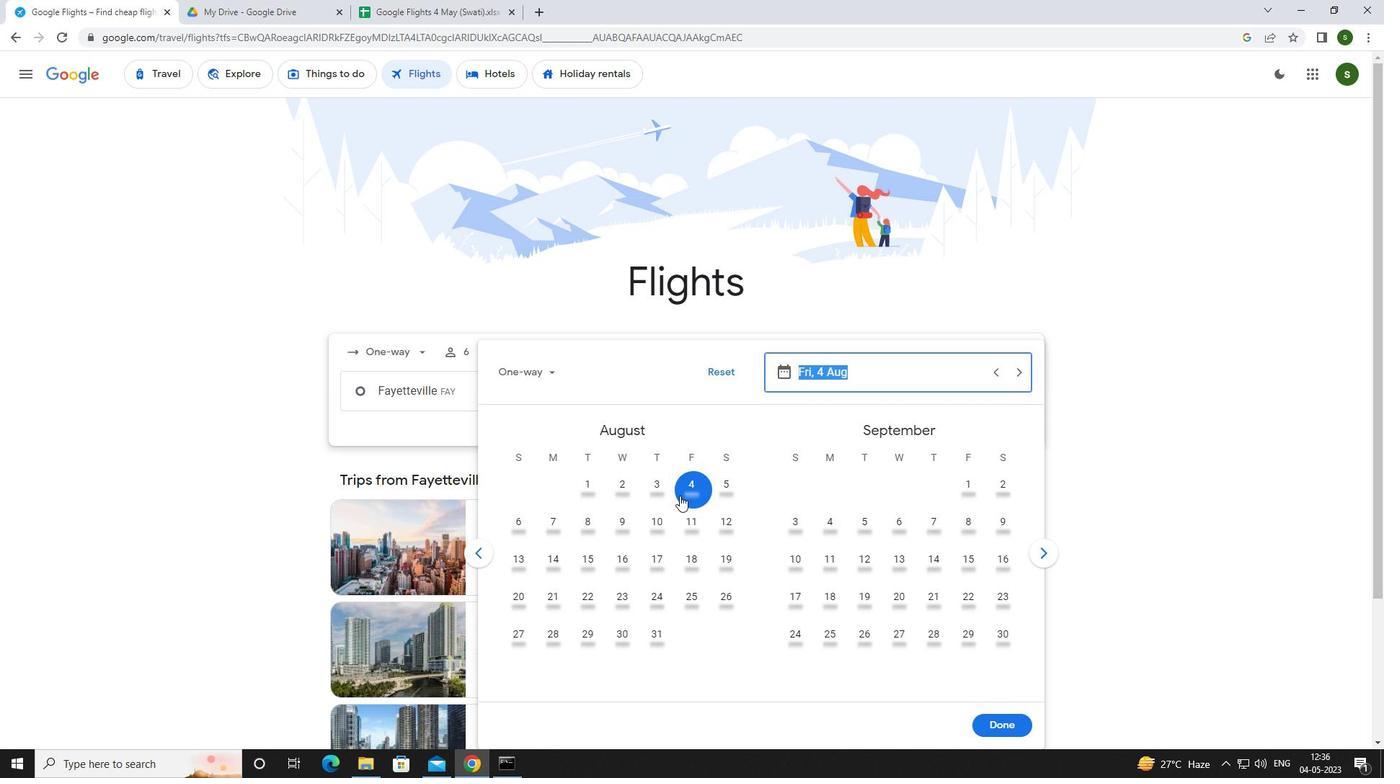 
Action: Mouse moved to (998, 727)
Screenshot: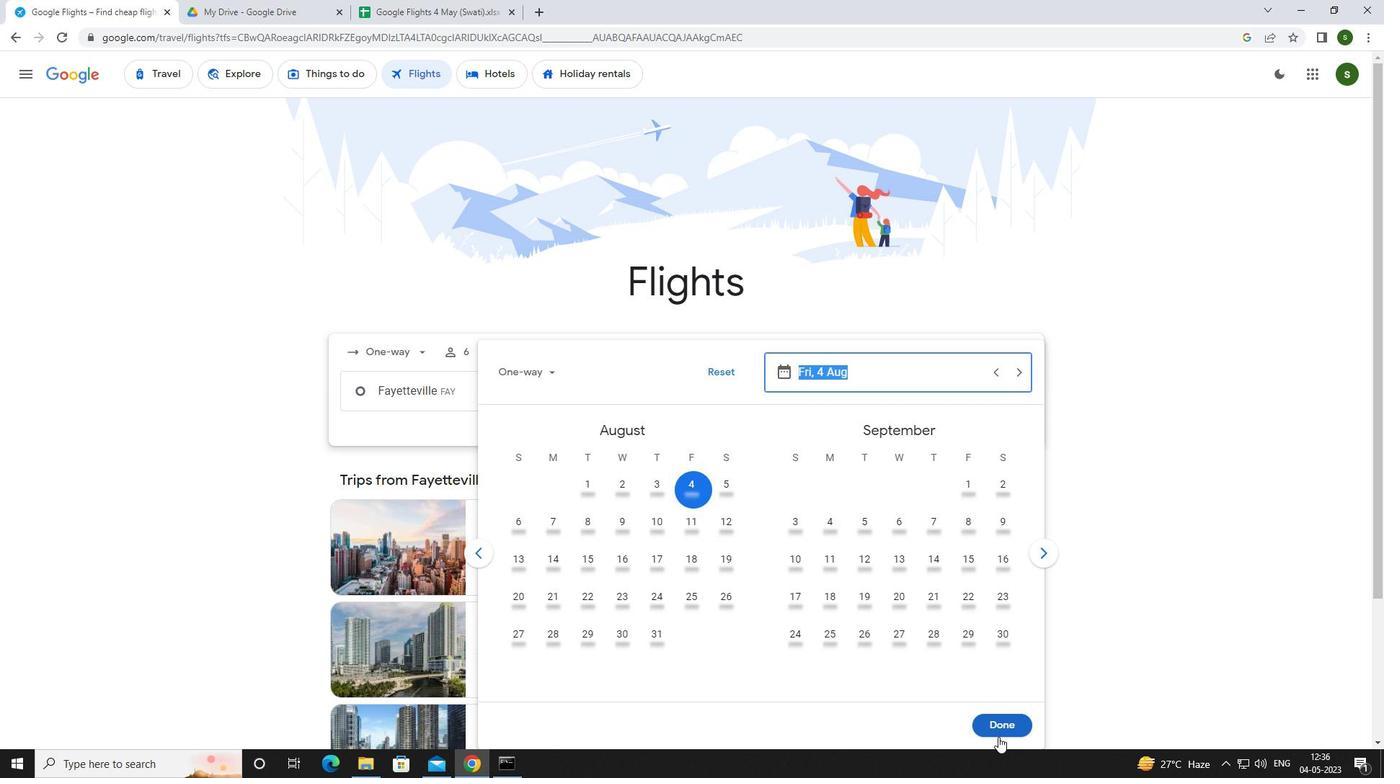 
Action: Mouse pressed left at (998, 727)
Screenshot: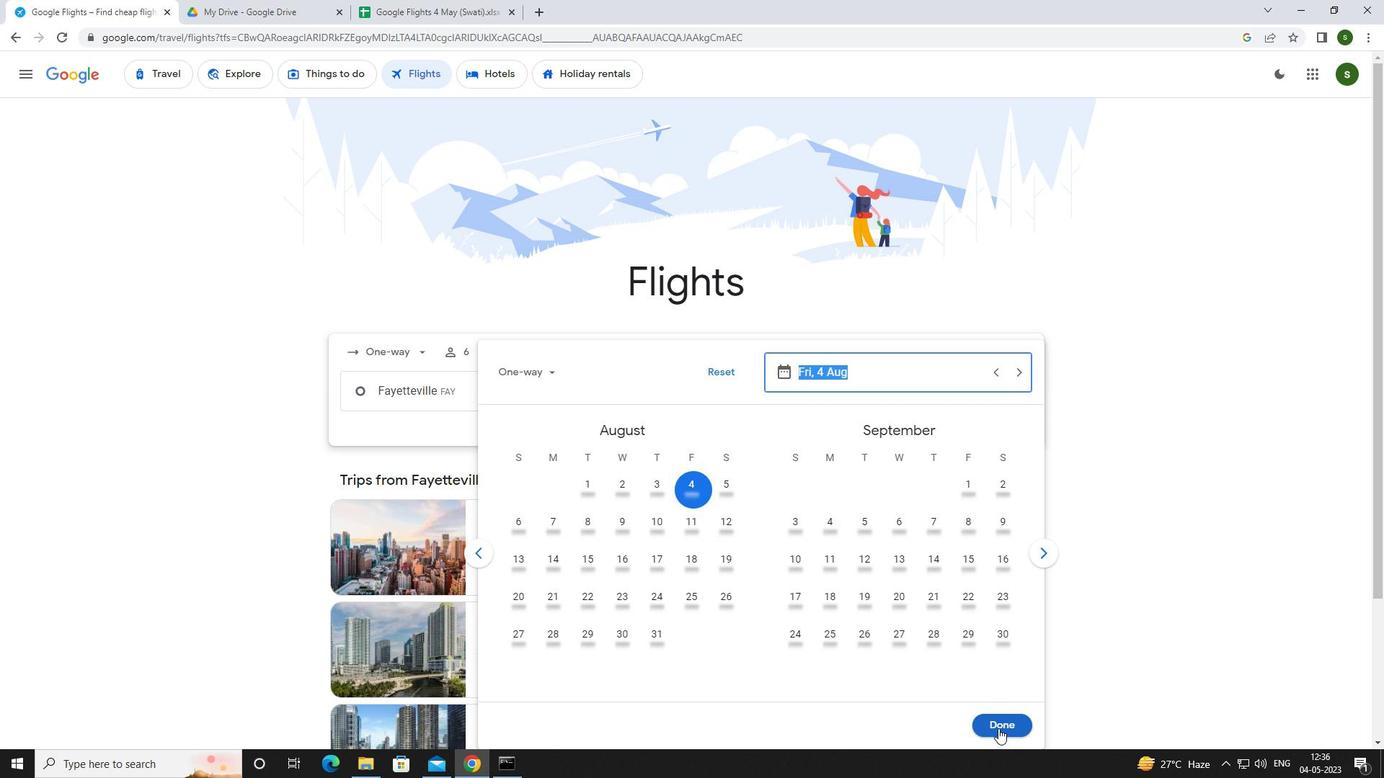 
Action: Mouse moved to (695, 449)
Screenshot: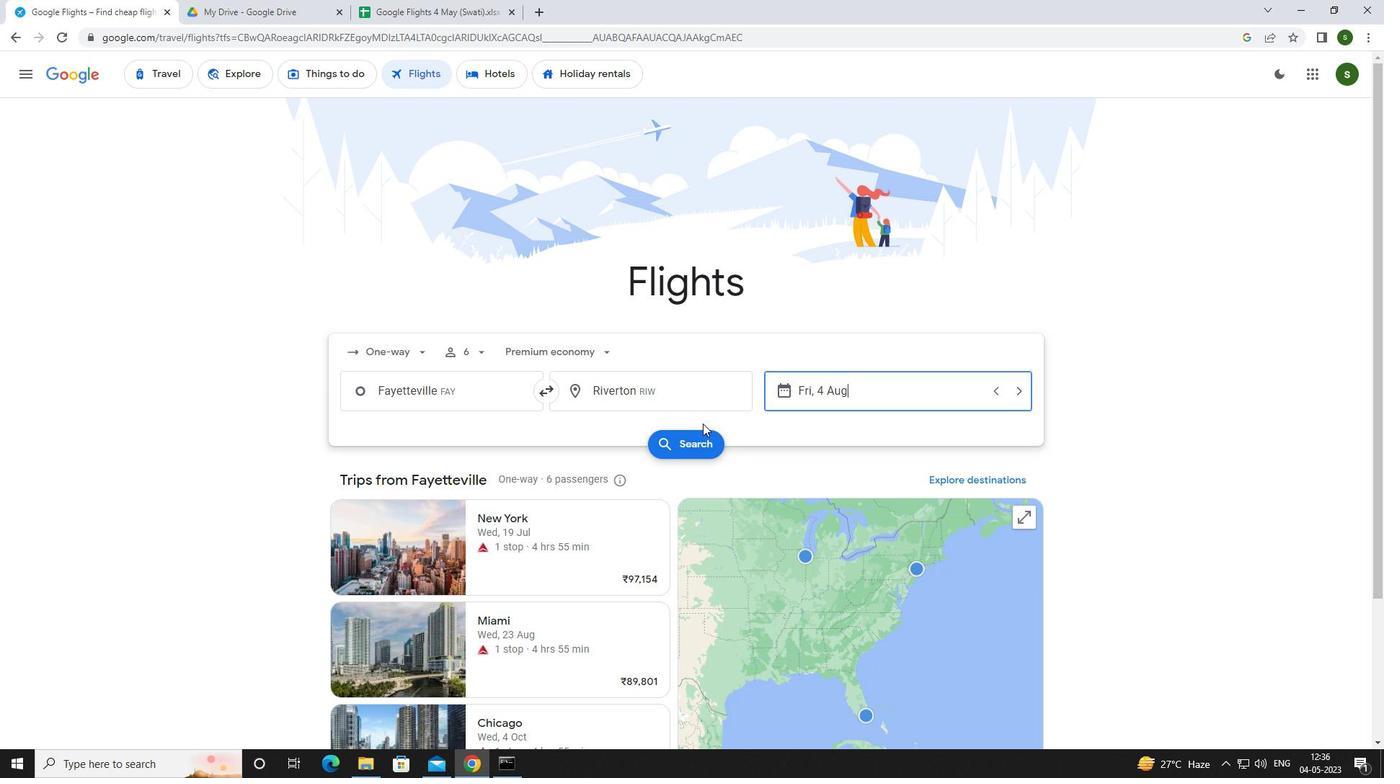 
Action: Mouse pressed left at (695, 449)
Screenshot: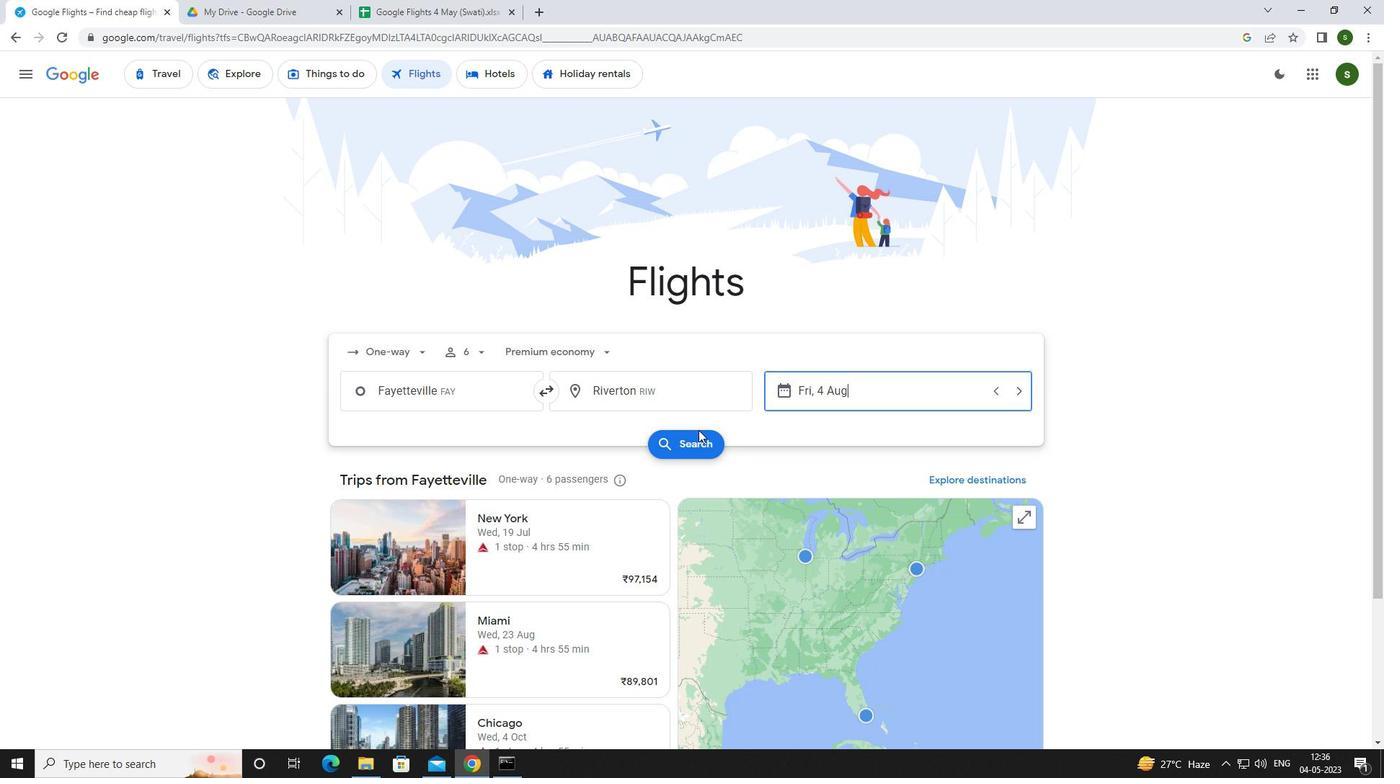 
Action: Mouse moved to (374, 207)
Screenshot: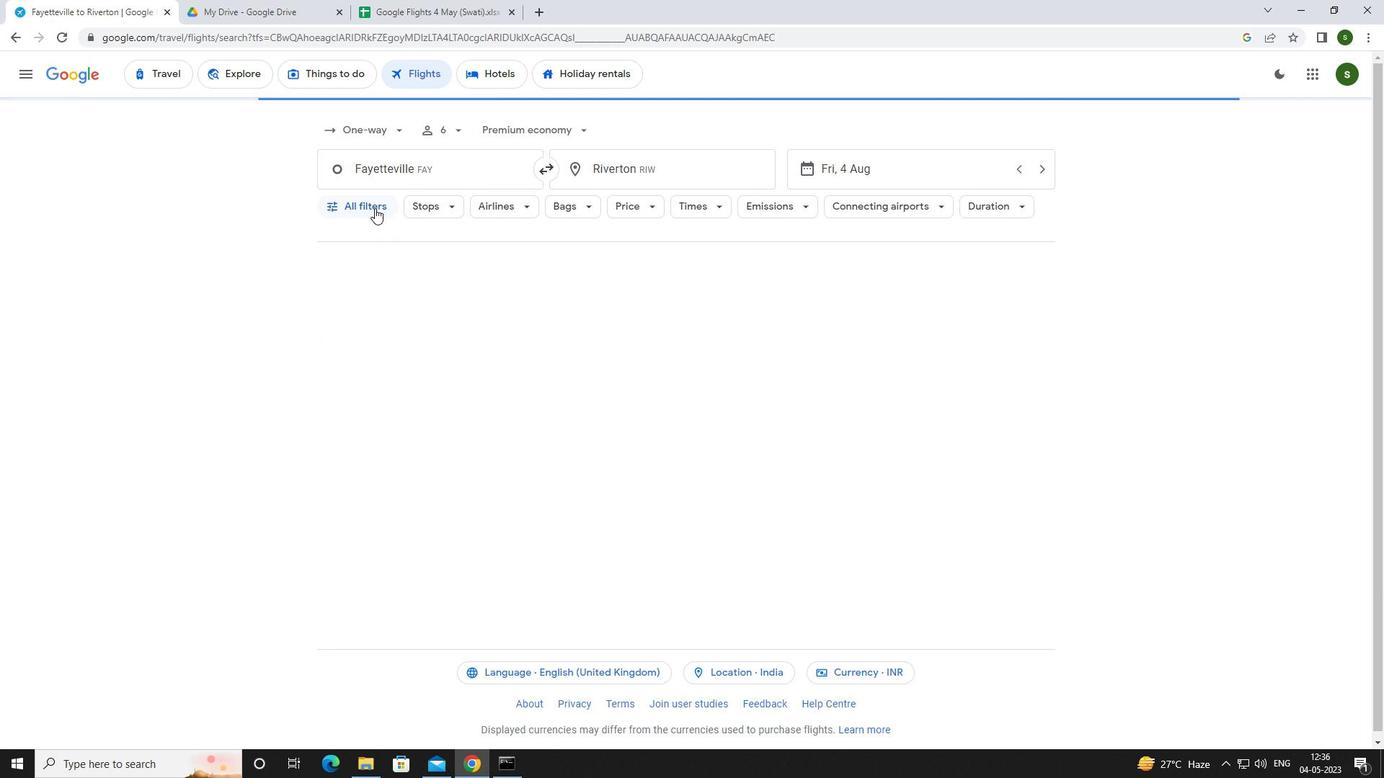 
Action: Mouse pressed left at (374, 207)
Screenshot: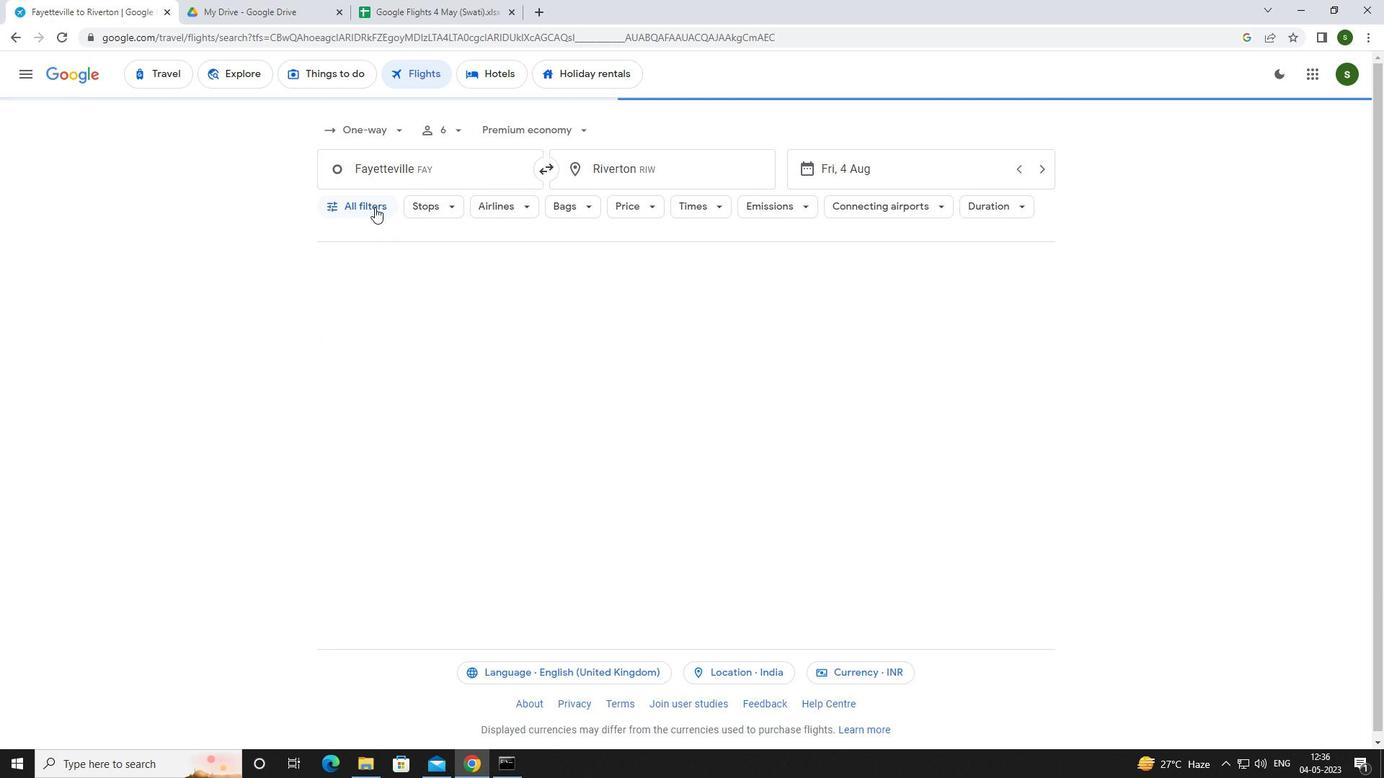 
Action: Mouse moved to (534, 510)
Screenshot: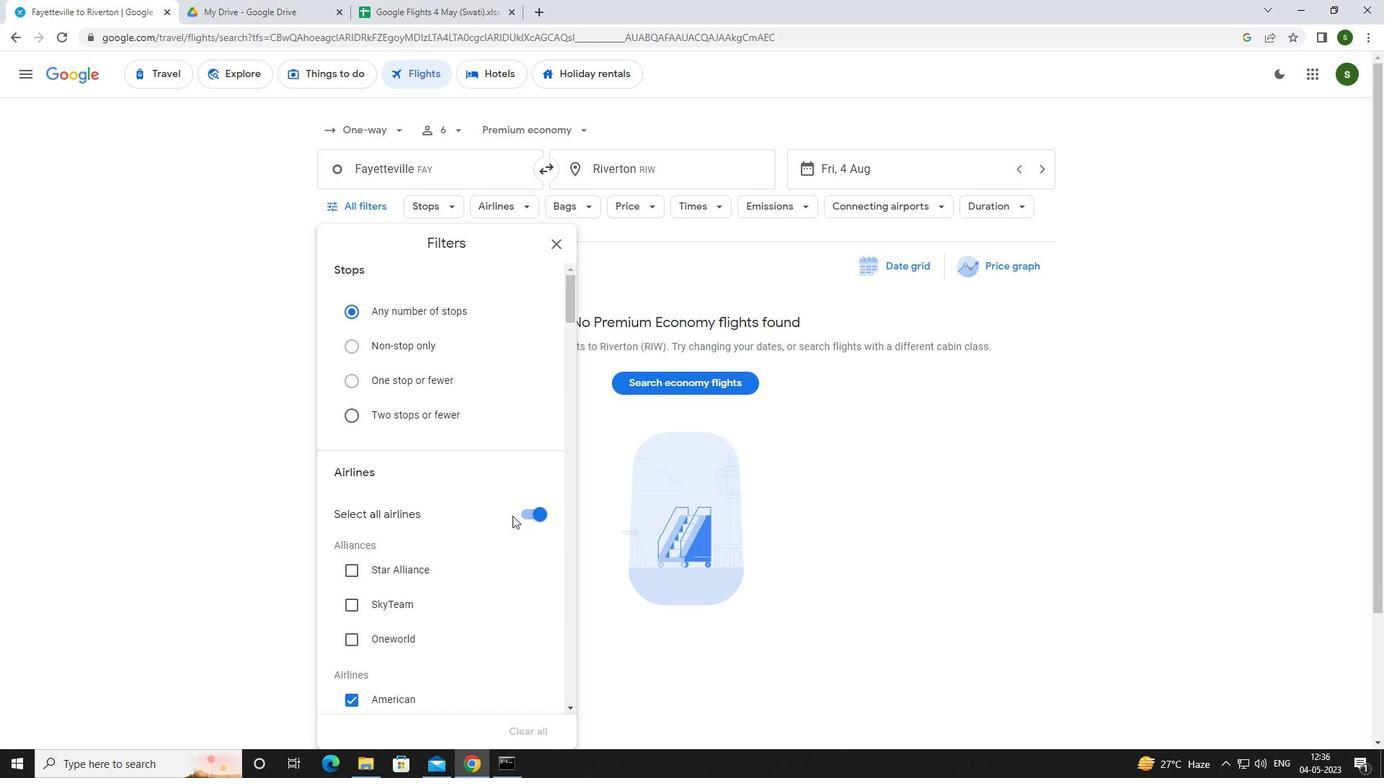 
Action: Mouse pressed left at (534, 510)
Screenshot: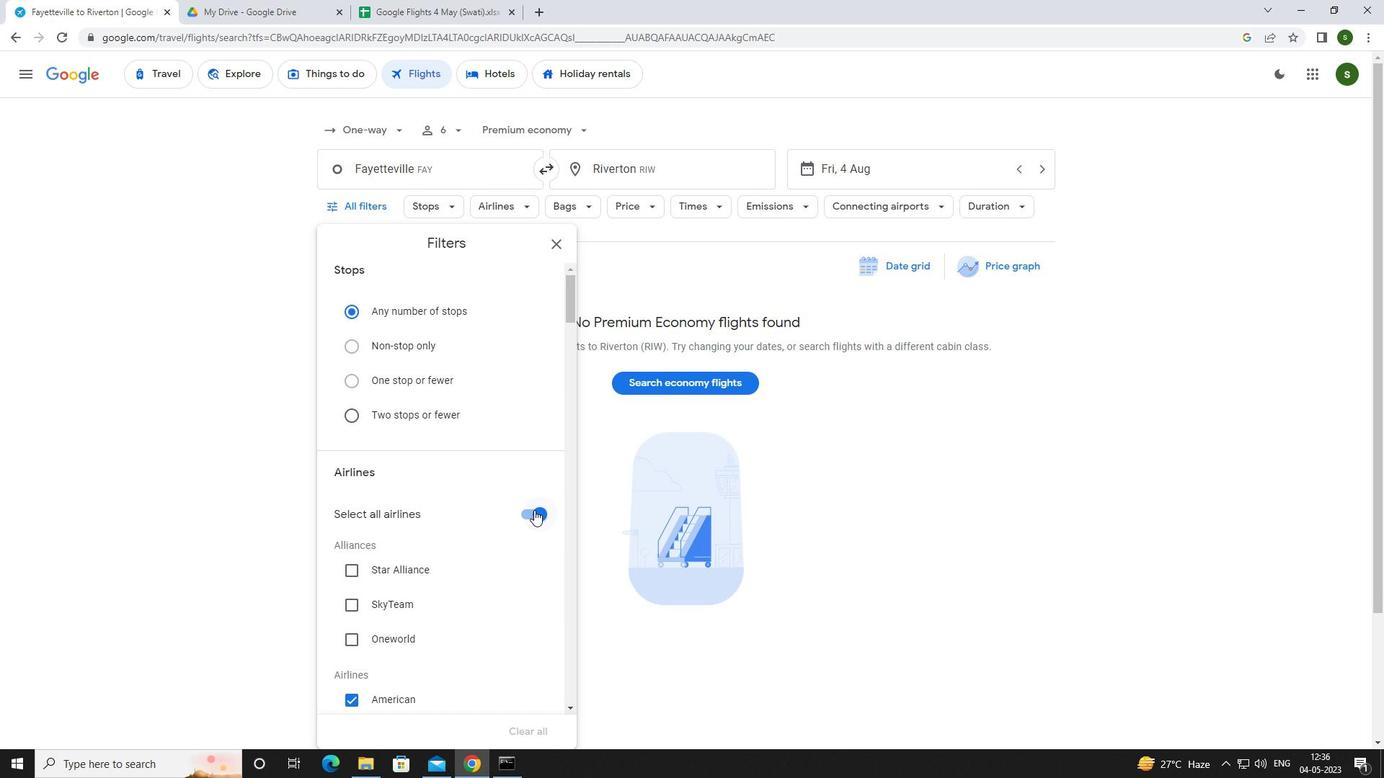
Action: Mouse moved to (507, 456)
Screenshot: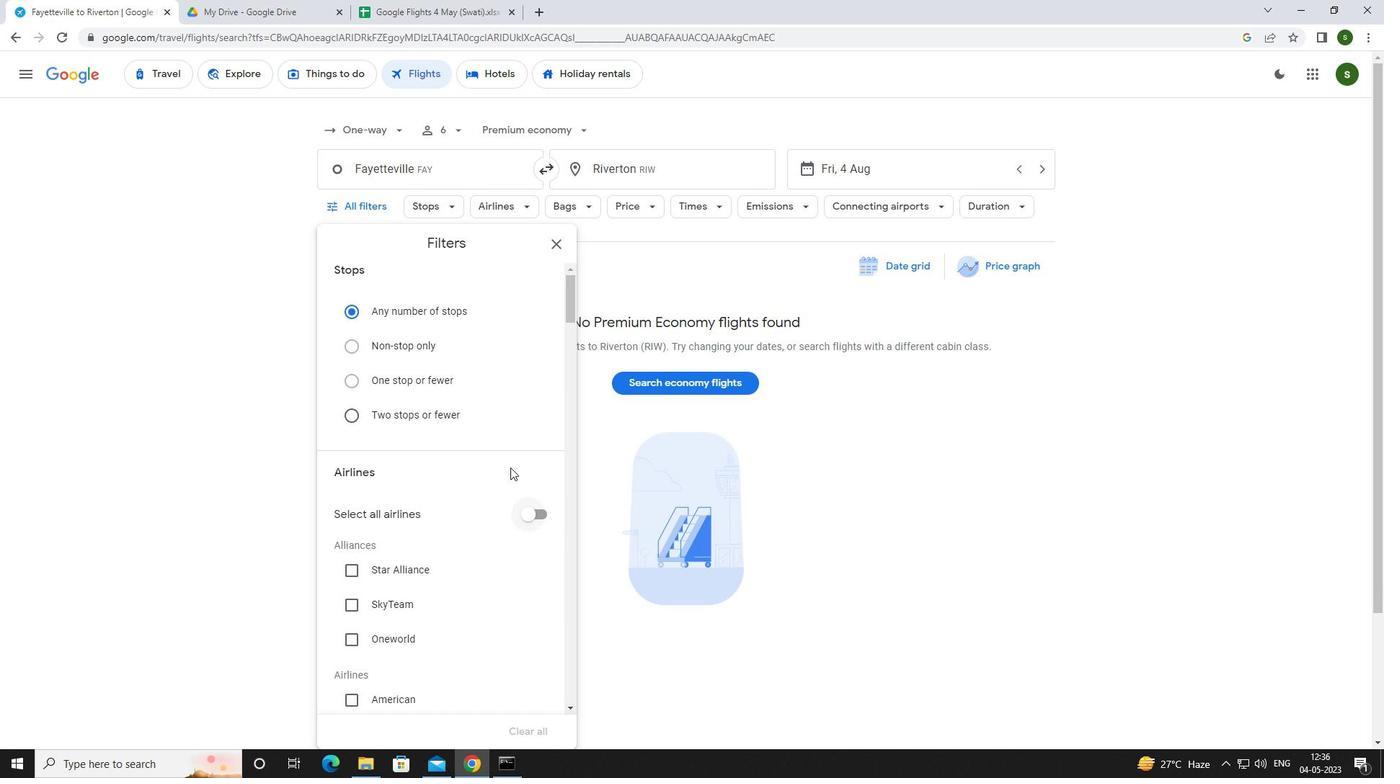 
Action: Mouse scrolled (507, 455) with delta (0, 0)
Screenshot: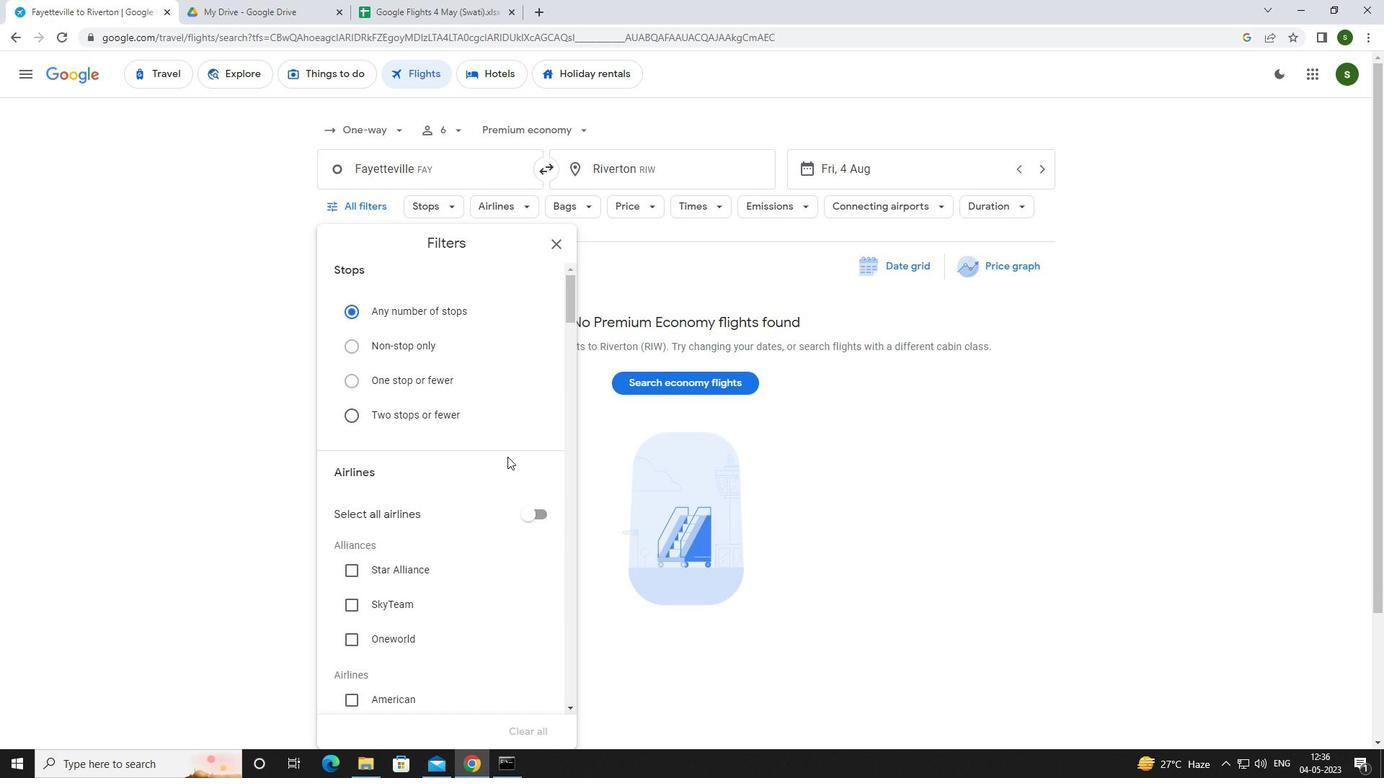 
Action: Mouse scrolled (507, 455) with delta (0, 0)
Screenshot: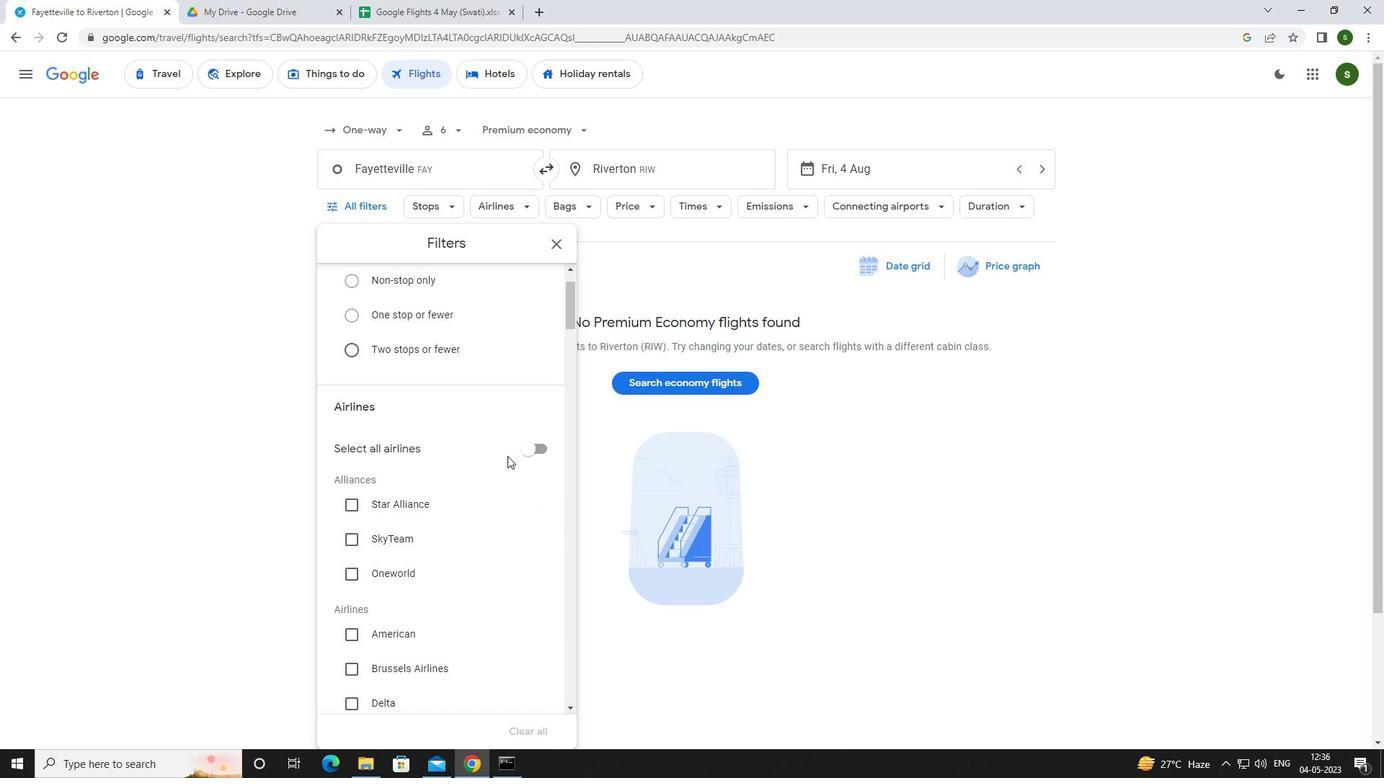 
Action: Mouse scrolled (507, 455) with delta (0, 0)
Screenshot: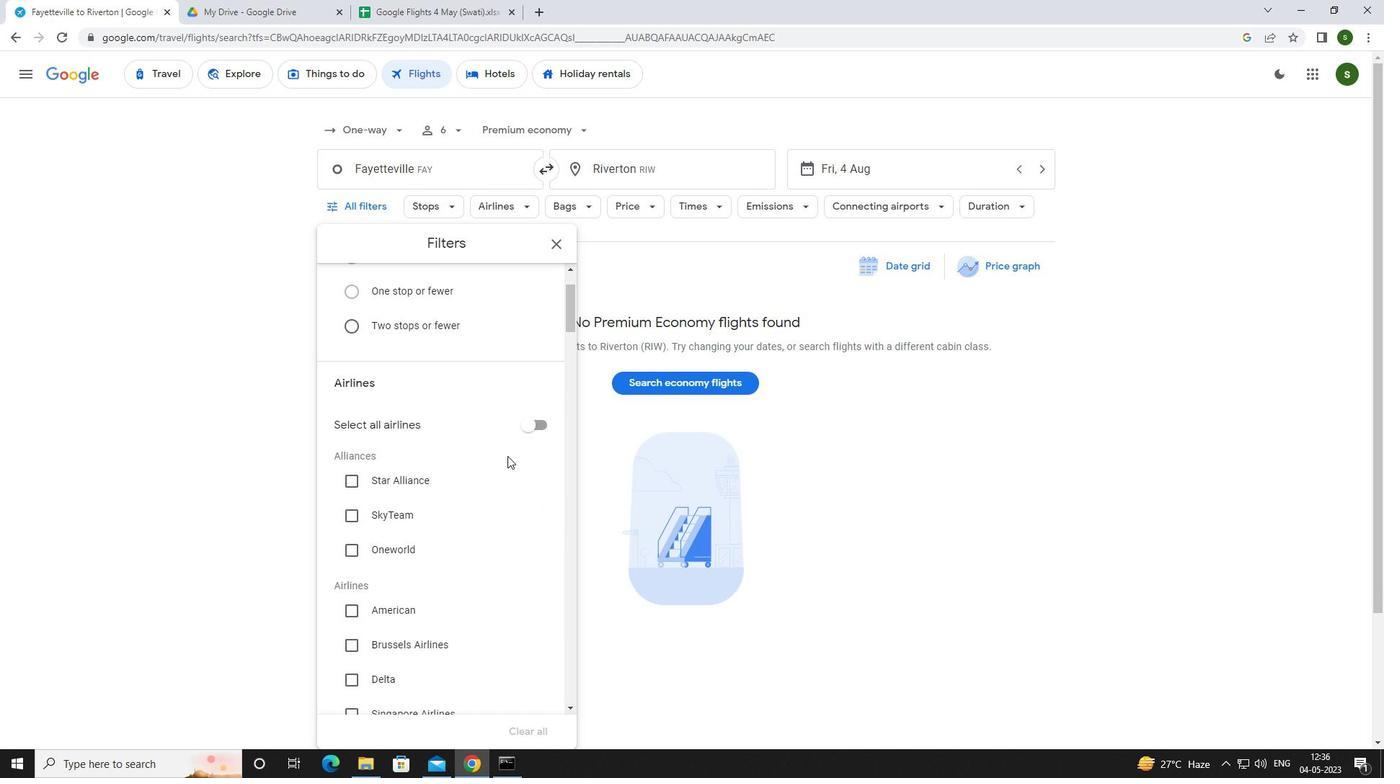 
Action: Mouse scrolled (507, 455) with delta (0, 0)
Screenshot: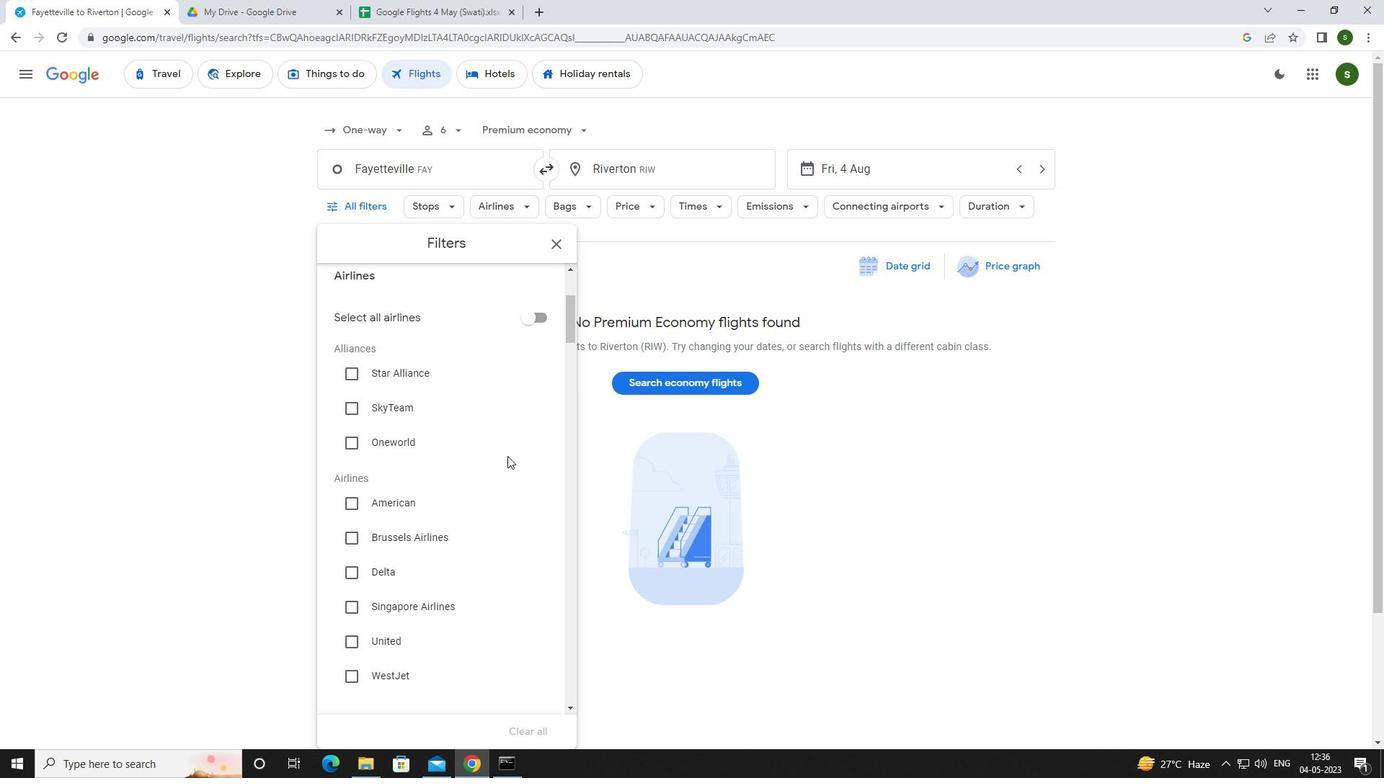 
Action: Mouse scrolled (507, 455) with delta (0, 0)
Screenshot: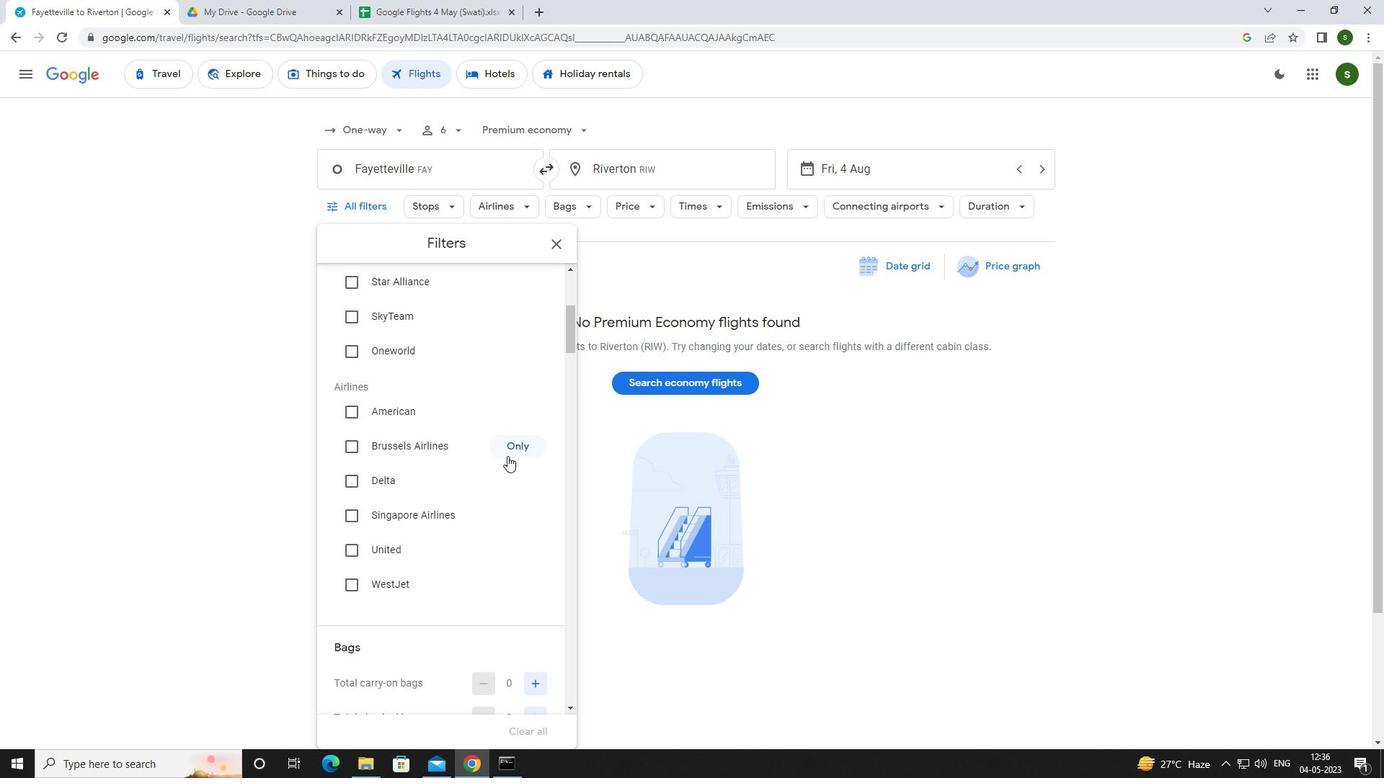 
Action: Mouse scrolled (507, 455) with delta (0, 0)
Screenshot: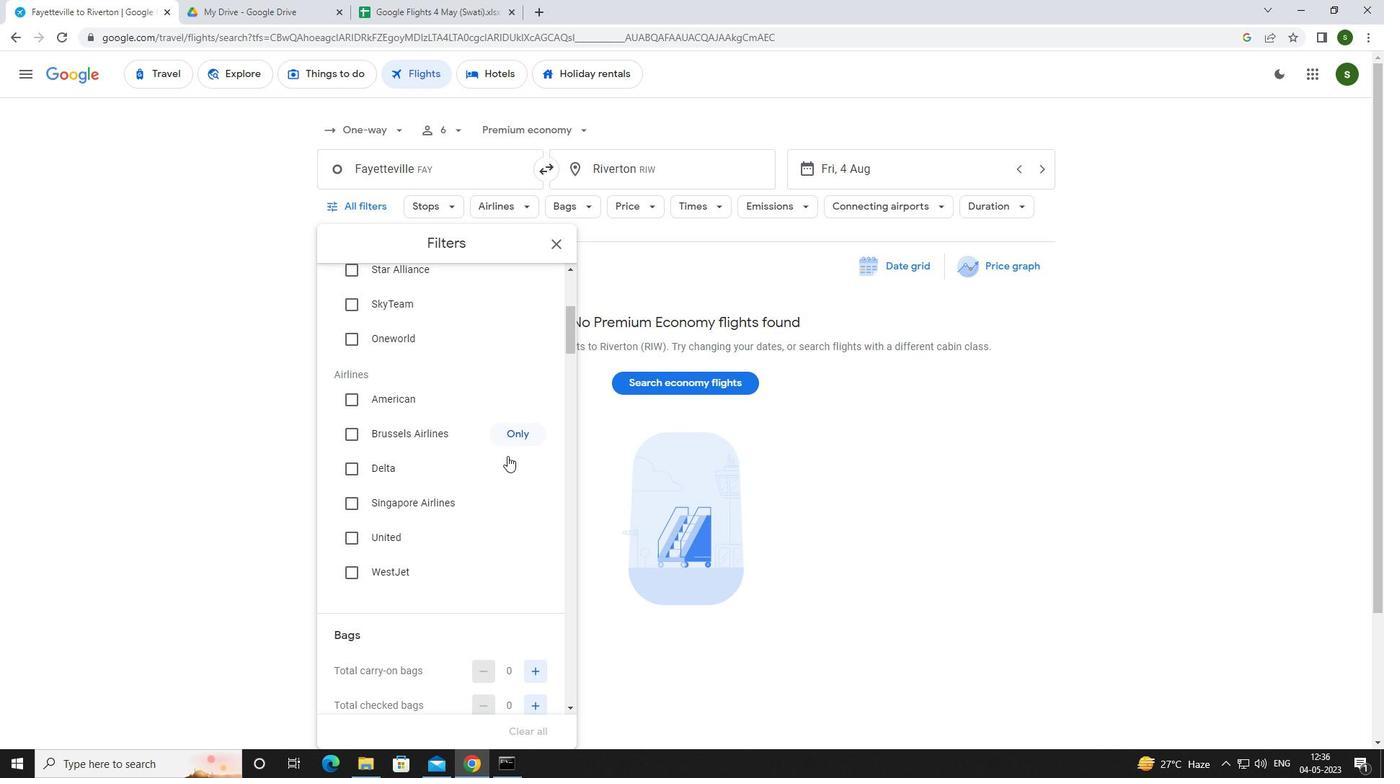 
Action: Mouse scrolled (507, 455) with delta (0, 0)
Screenshot: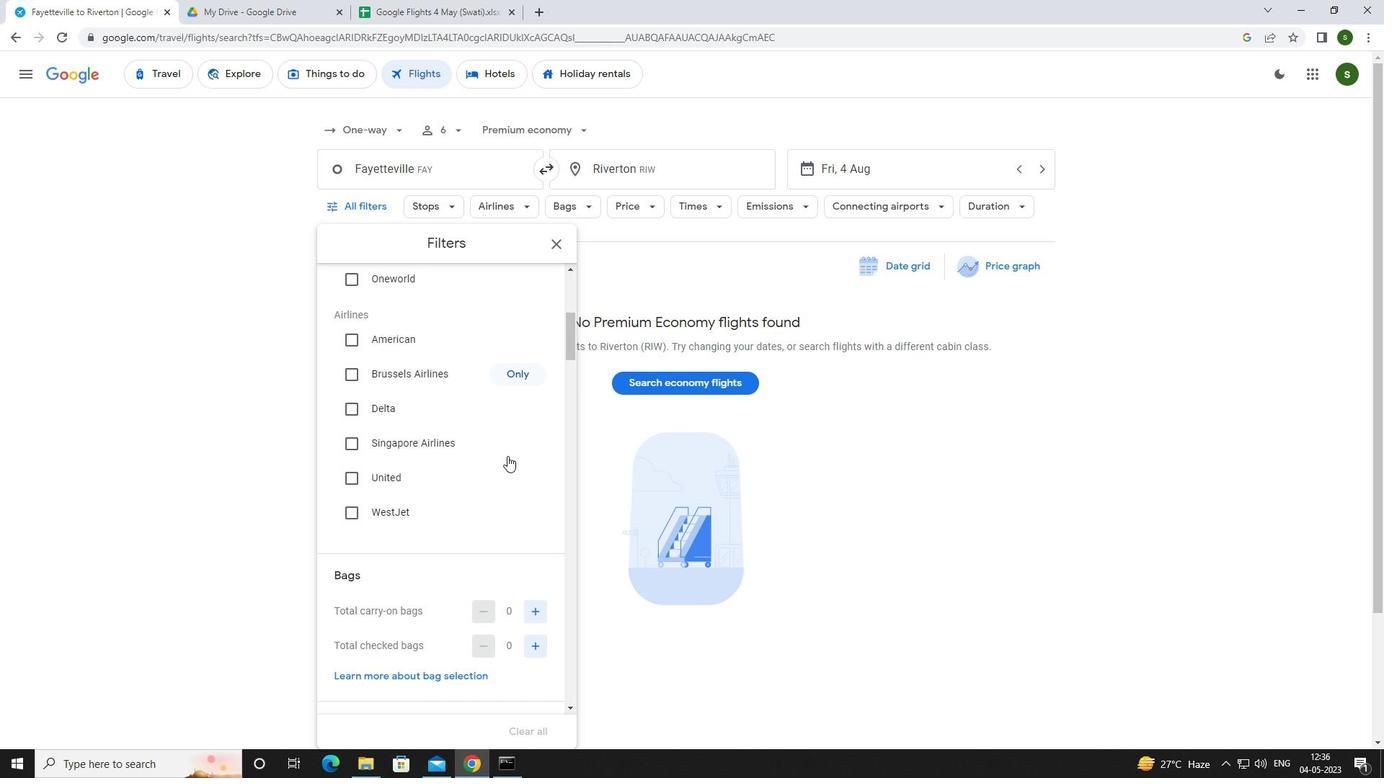 
Action: Mouse moved to (531, 503)
Screenshot: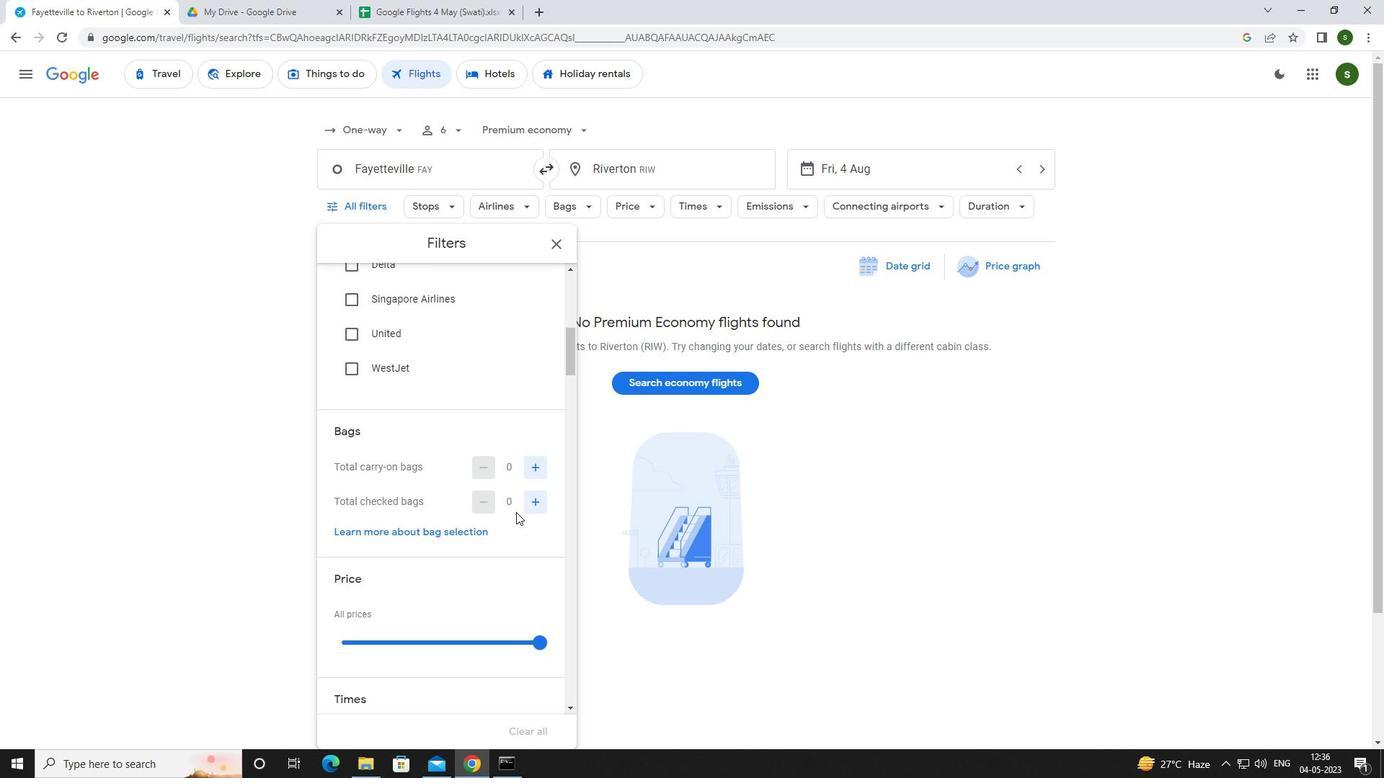 
Action: Mouse pressed left at (531, 503)
Screenshot: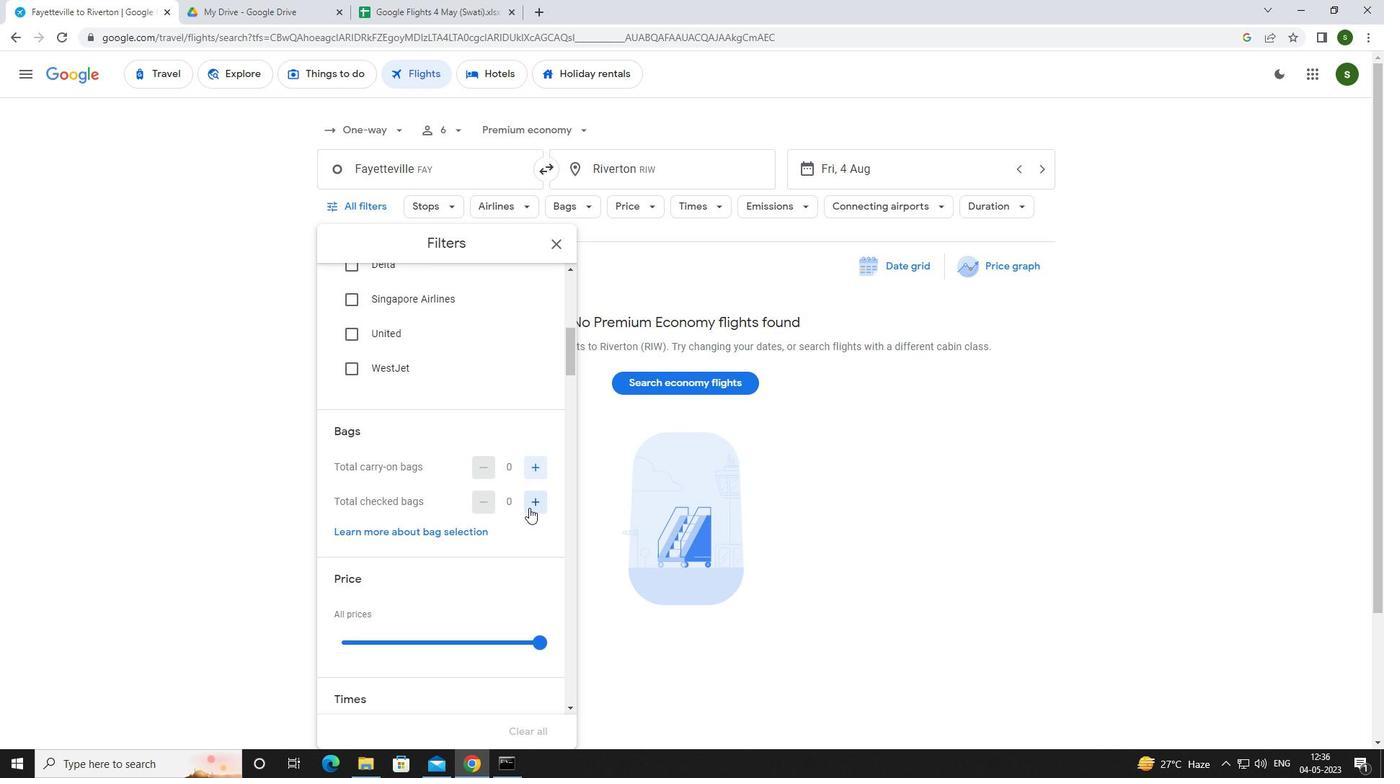 
Action: Mouse pressed left at (531, 503)
Screenshot: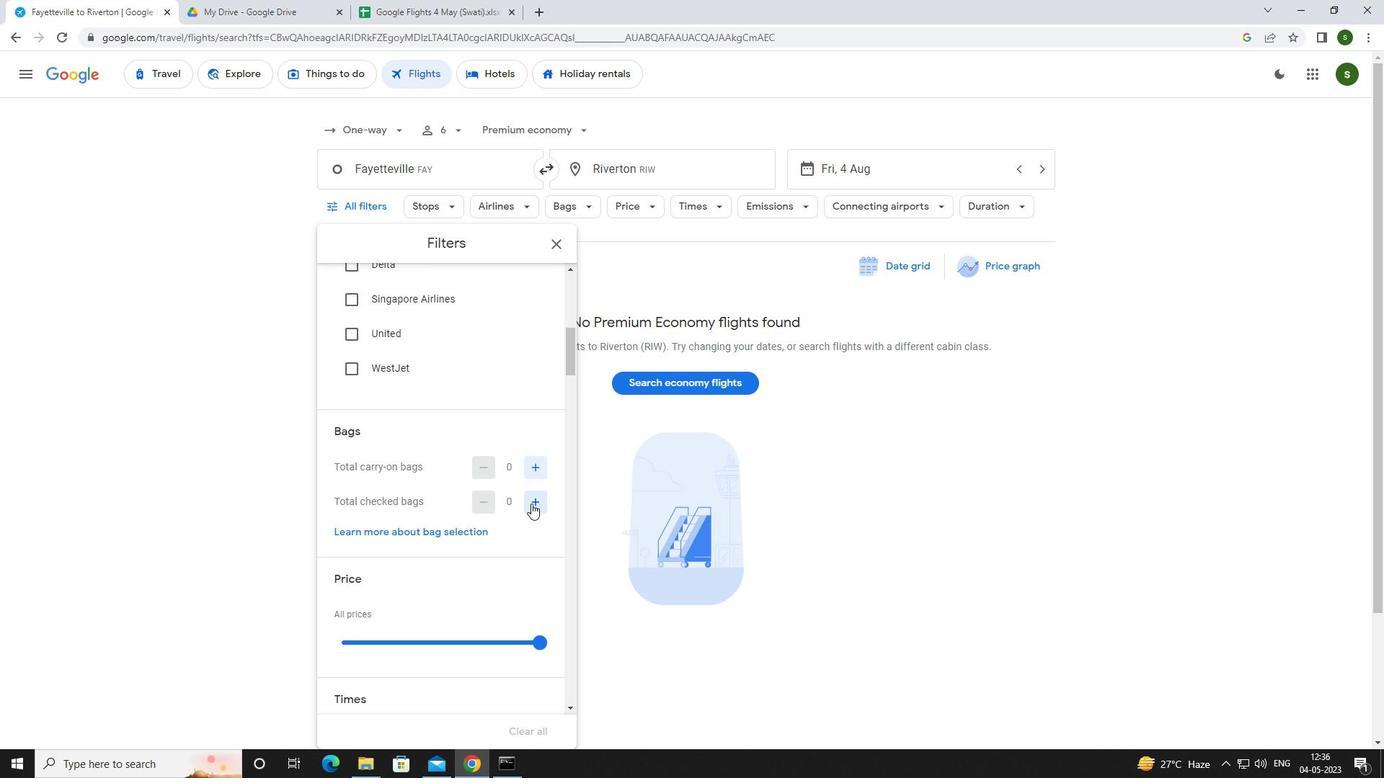 
Action: Mouse pressed left at (531, 503)
Screenshot: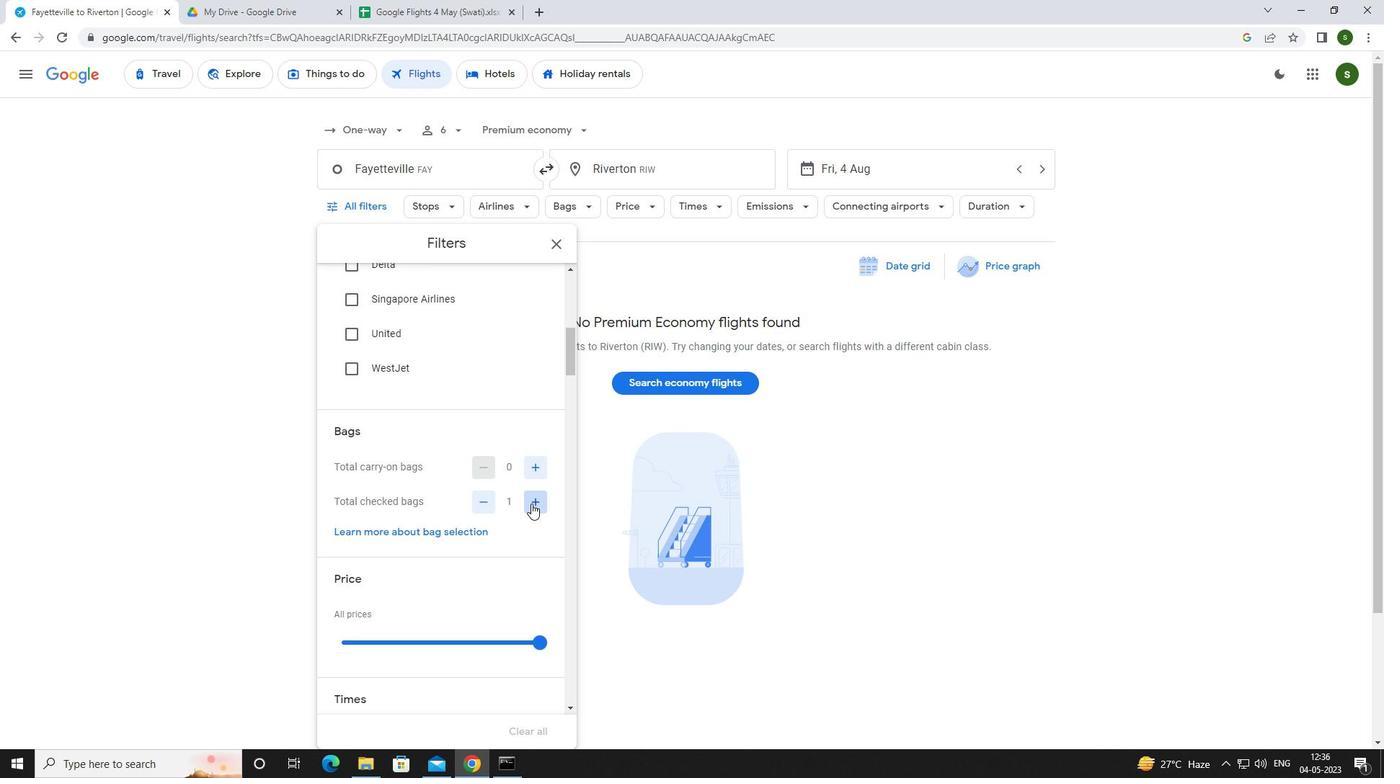 
Action: Mouse pressed left at (531, 503)
Screenshot: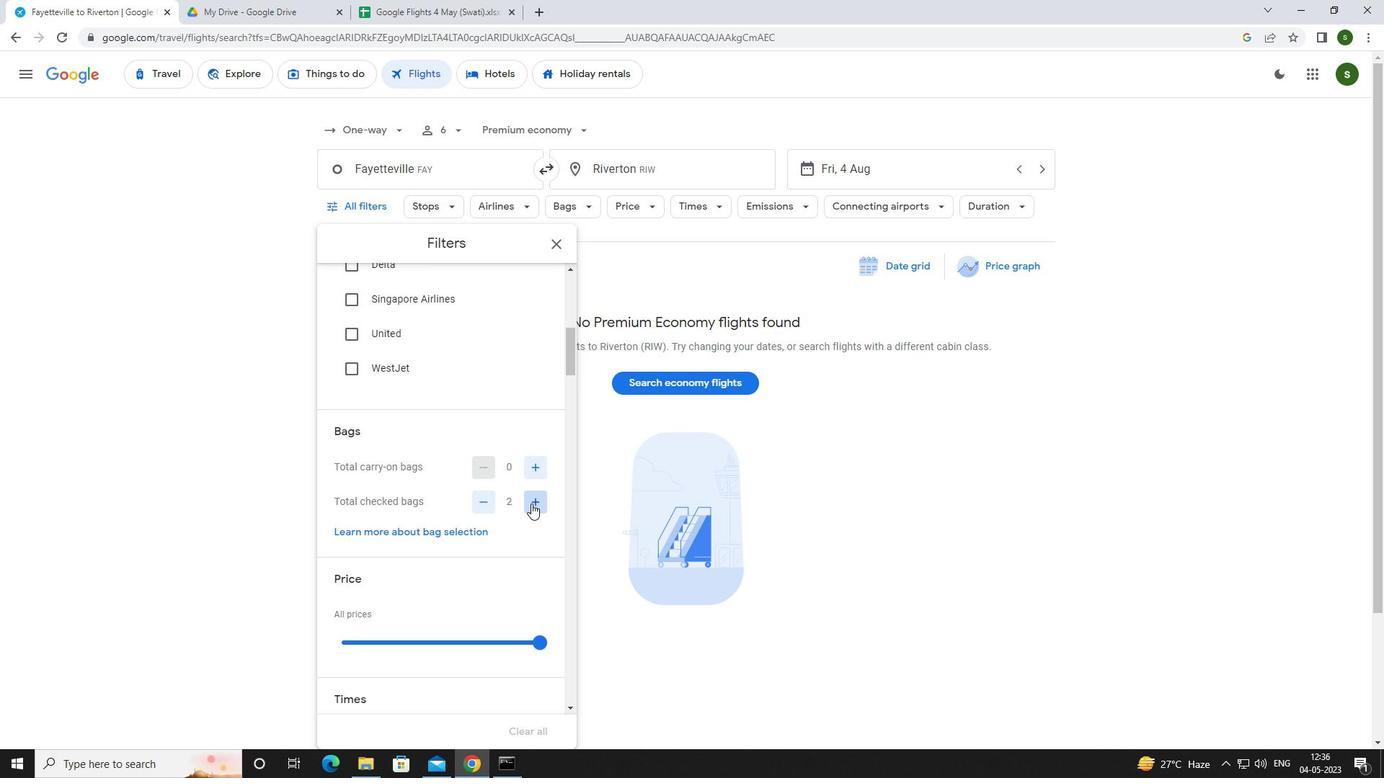 
Action: Mouse pressed left at (531, 503)
Screenshot: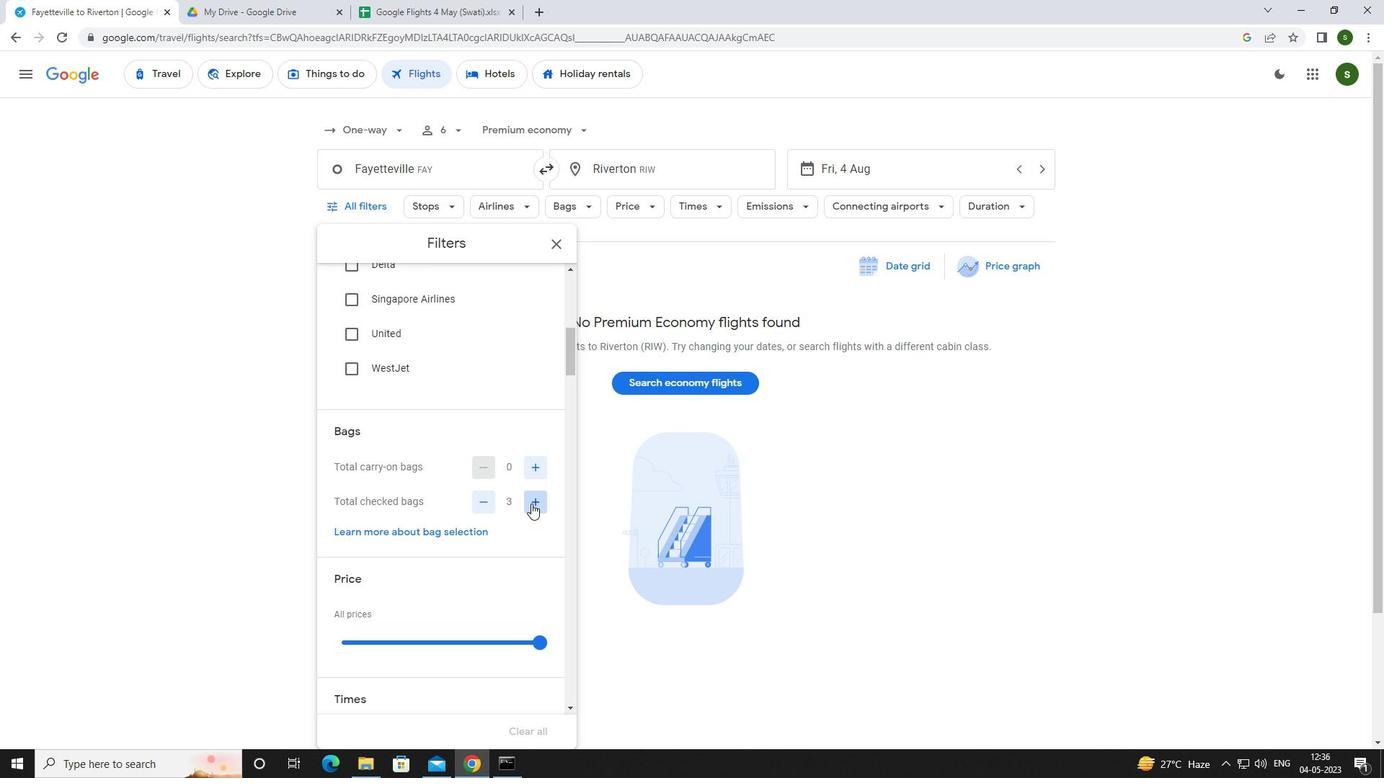 
Action: Mouse pressed left at (531, 503)
Screenshot: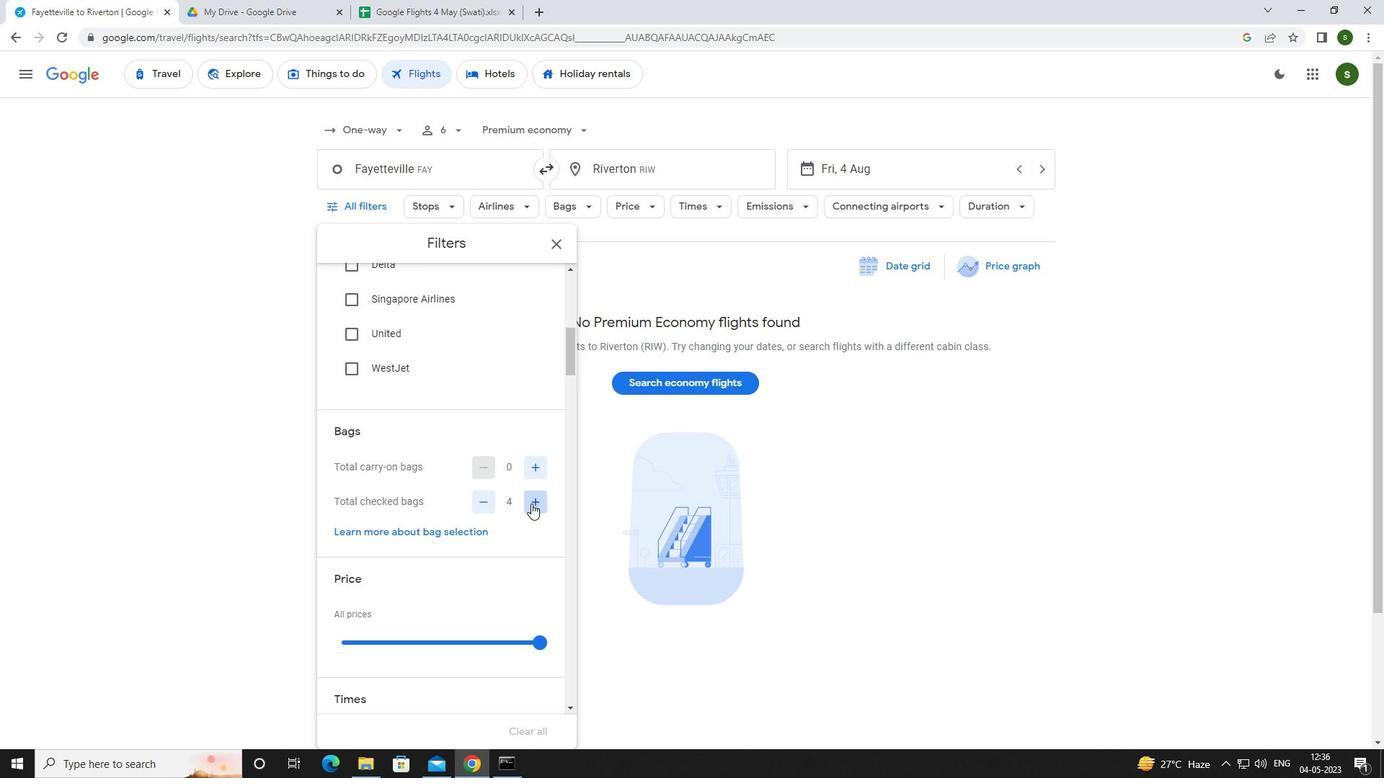 
Action: Mouse pressed left at (531, 503)
Screenshot: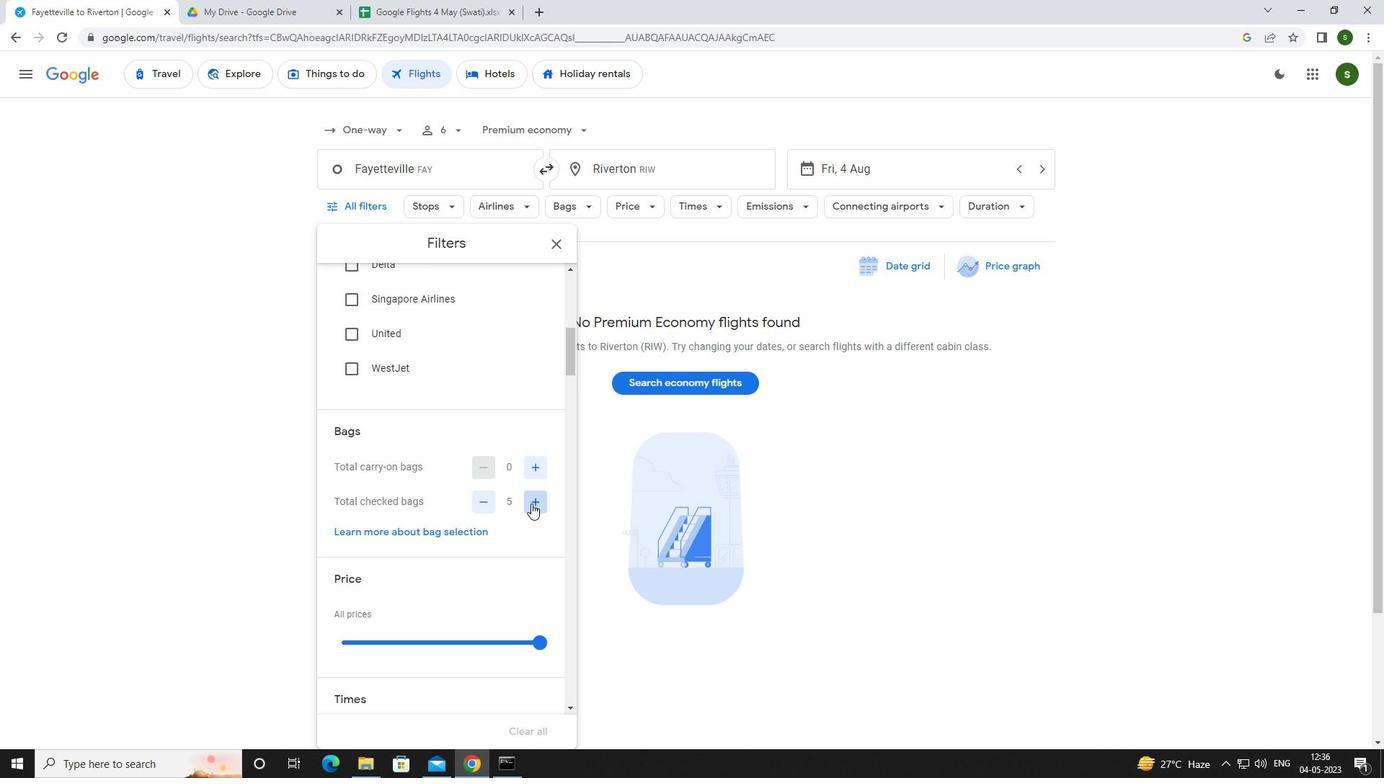 
Action: Mouse scrolled (531, 503) with delta (0, 0)
Screenshot: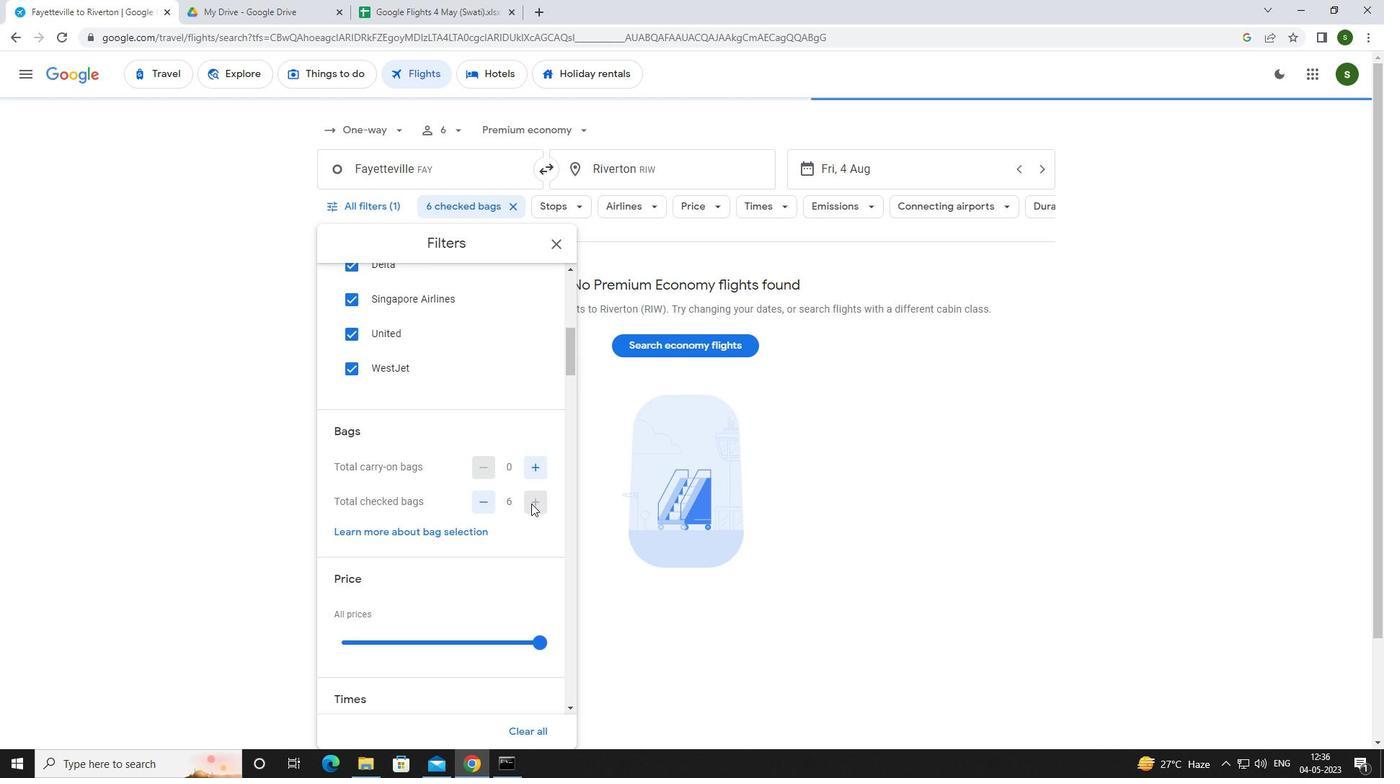 
Action: Mouse scrolled (531, 503) with delta (0, 0)
Screenshot: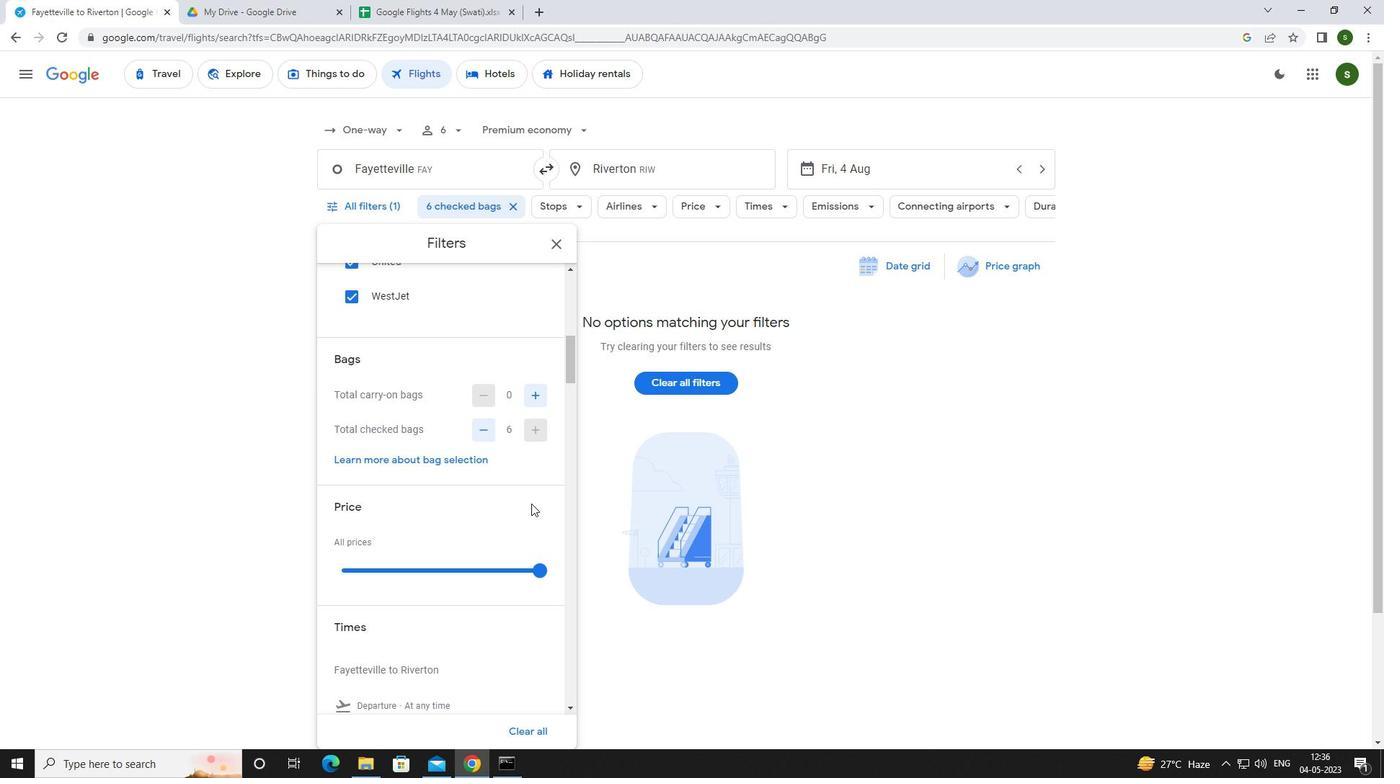 
Action: Mouse scrolled (531, 503) with delta (0, 0)
Screenshot: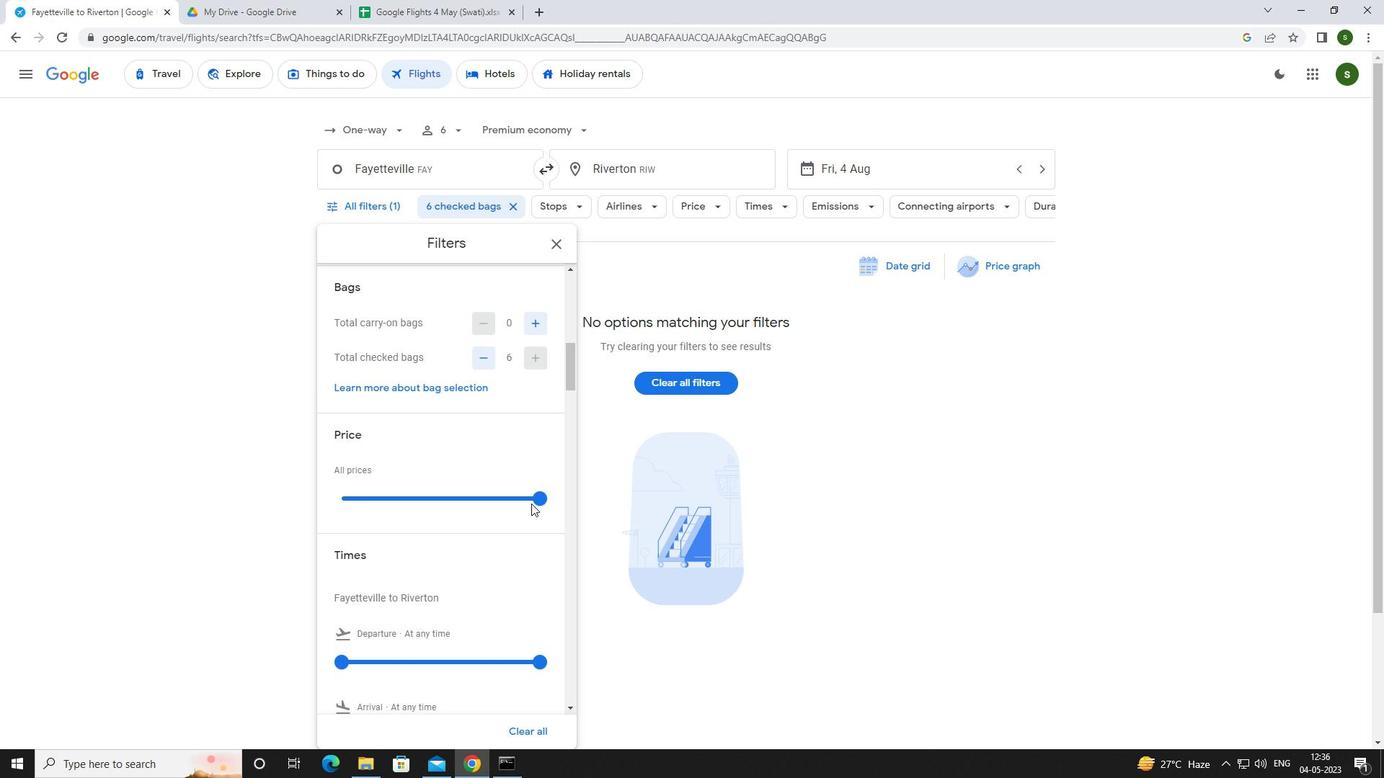 
Action: Mouse scrolled (531, 503) with delta (0, 0)
Screenshot: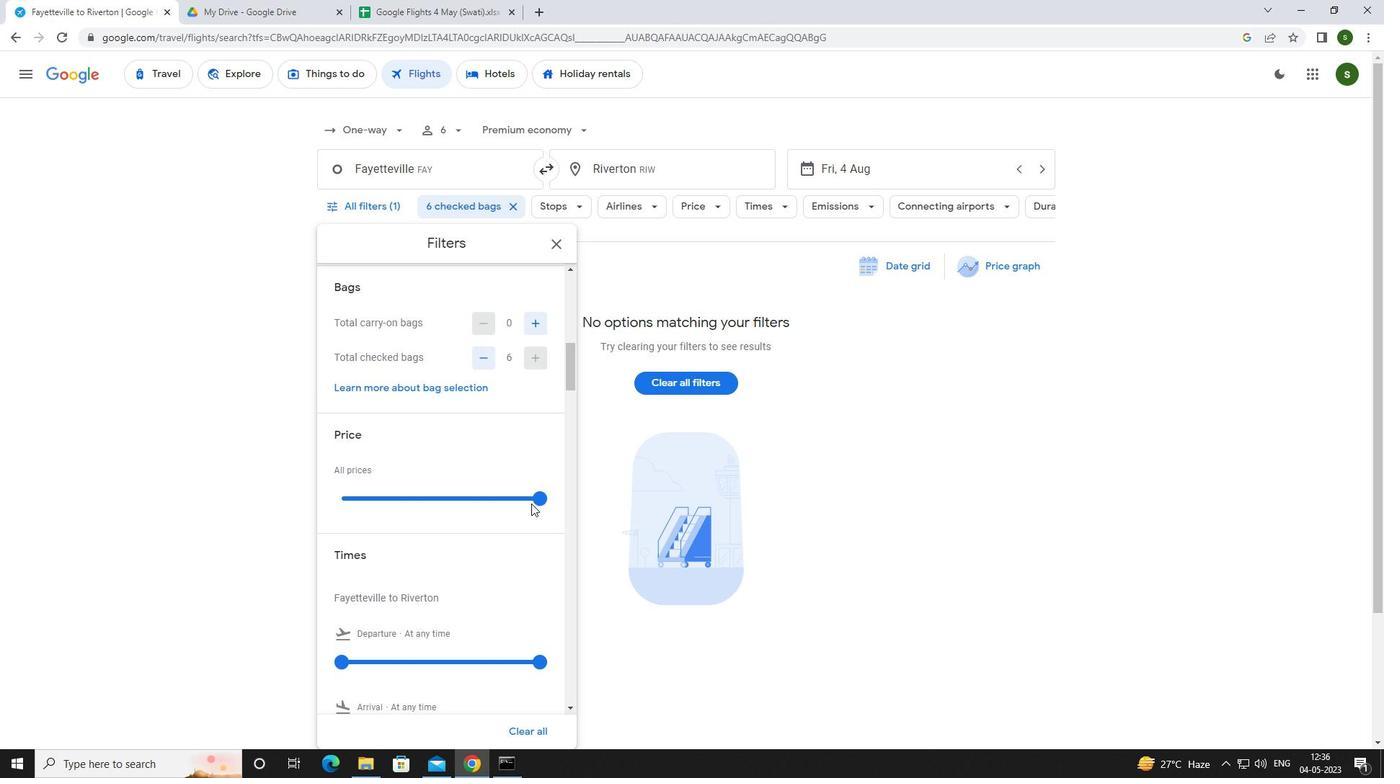 
Action: Mouse scrolled (531, 503) with delta (0, 0)
Screenshot: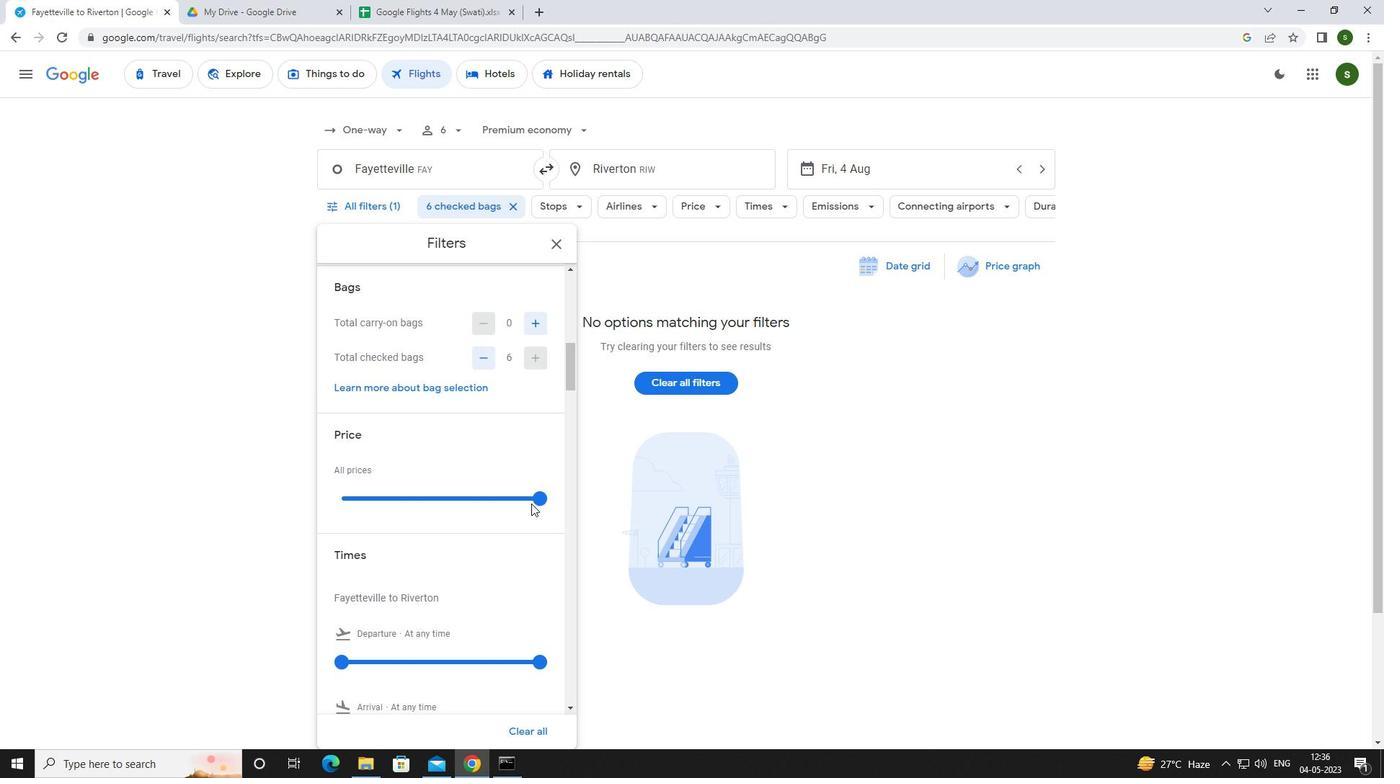 
Action: Mouse moved to (337, 449)
Screenshot: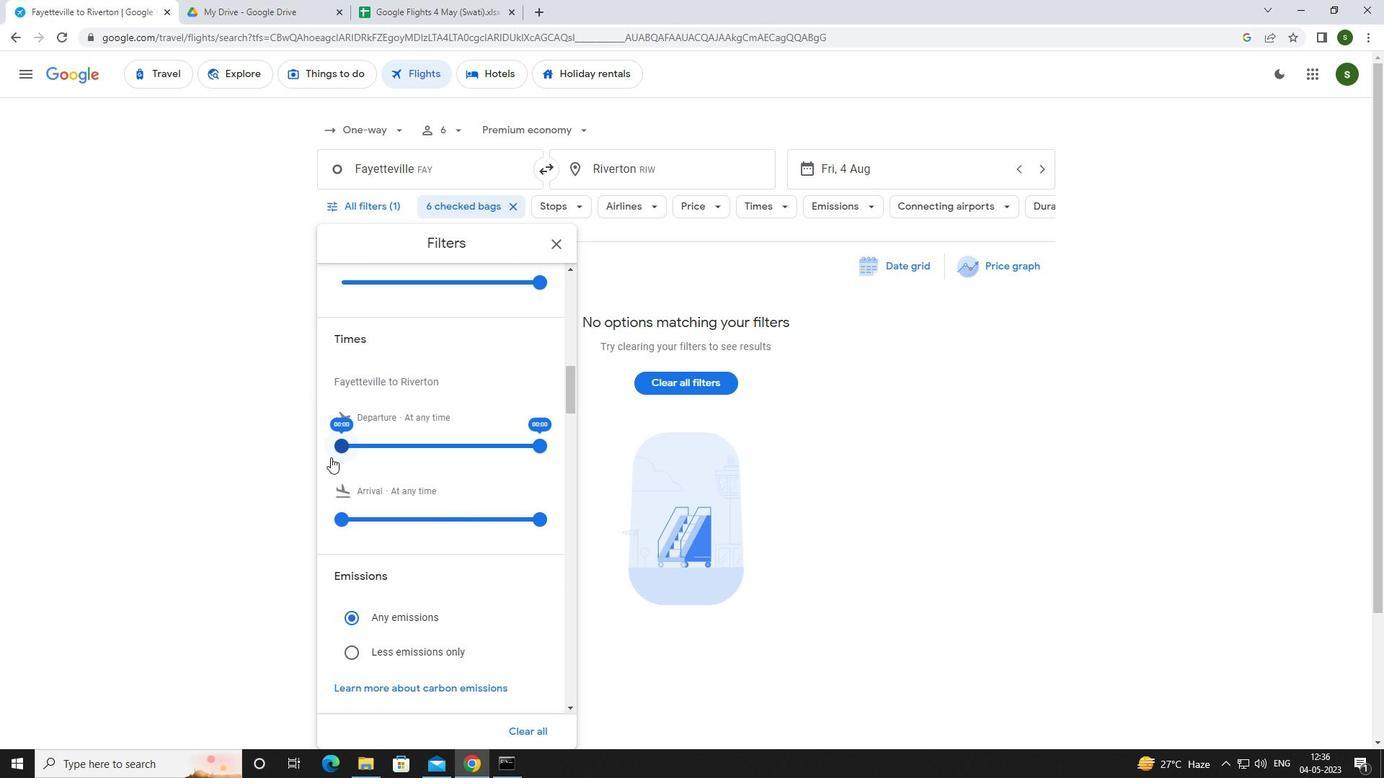 
Action: Mouse pressed left at (337, 449)
Screenshot: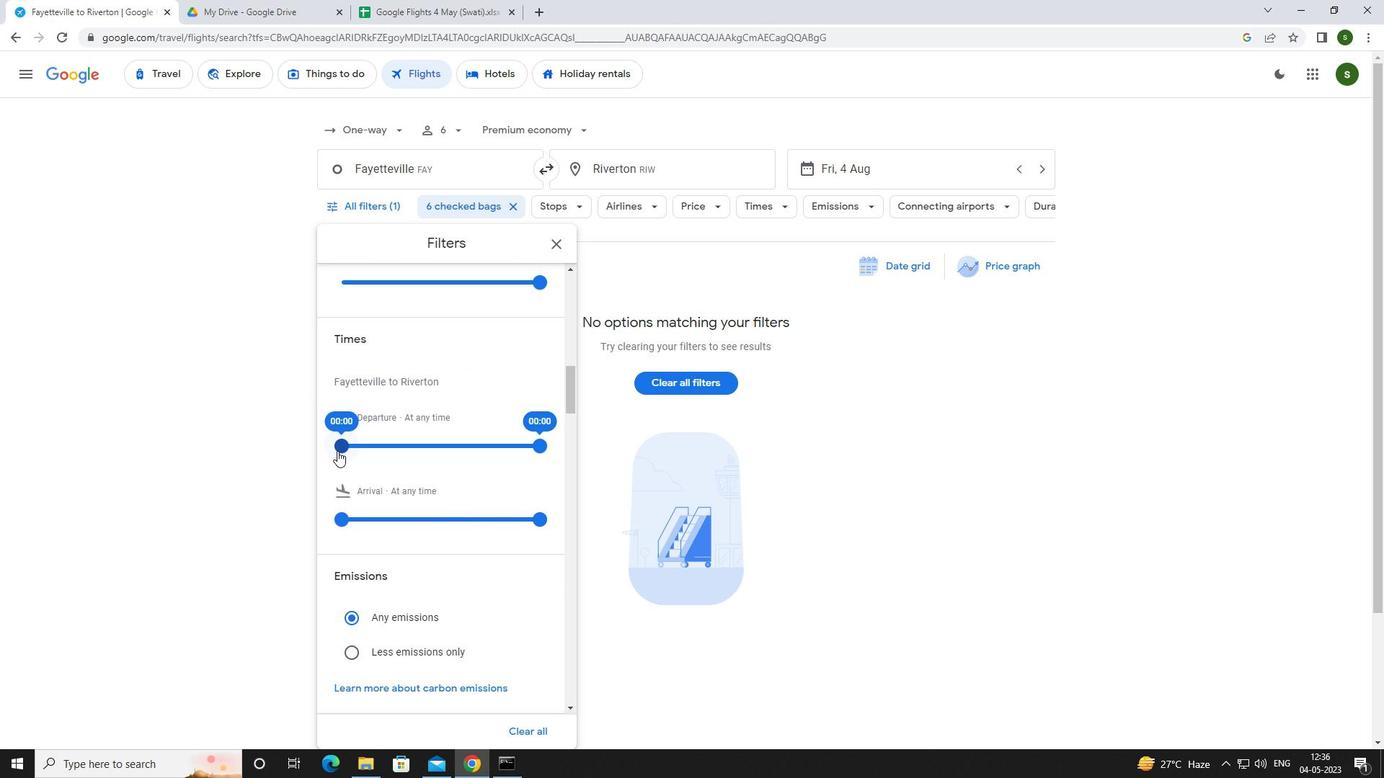 
Action: Mouse moved to (875, 493)
Screenshot: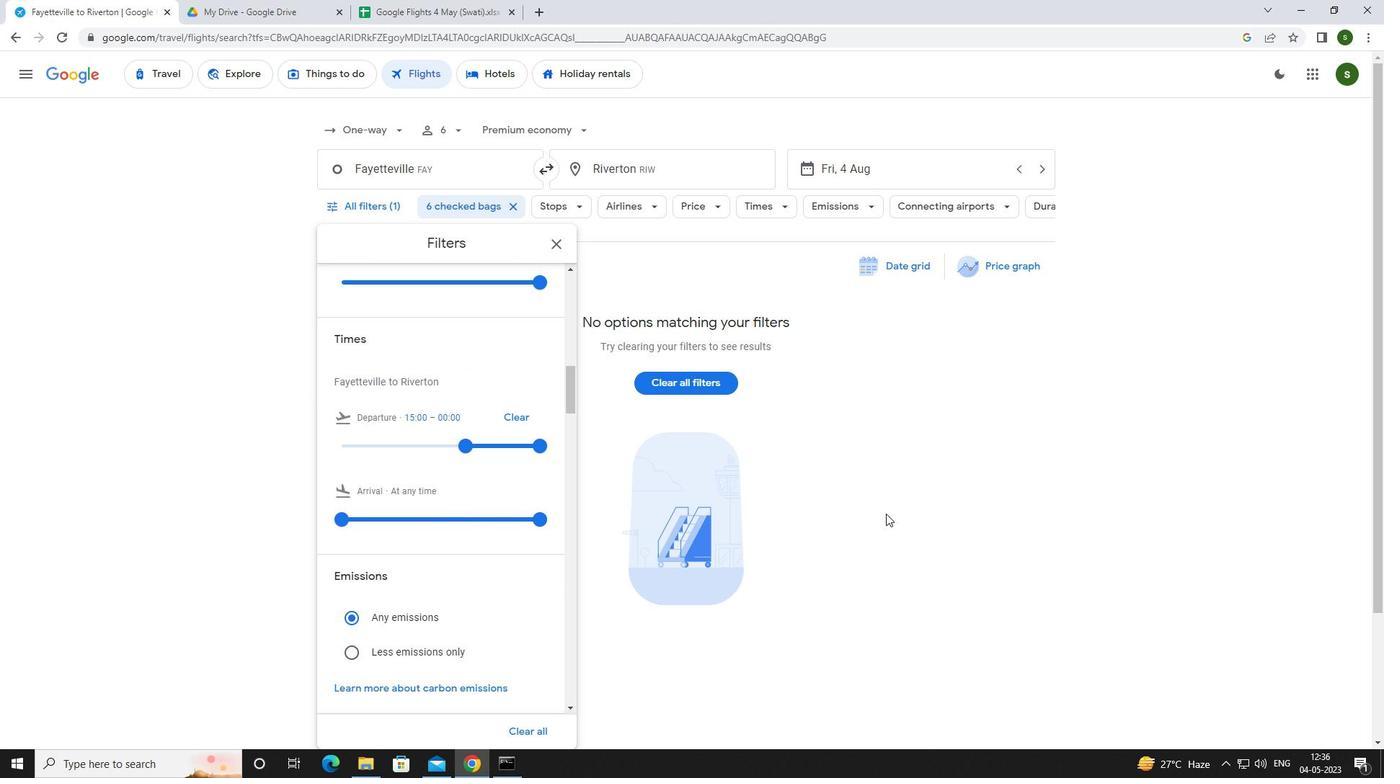 
Action: Mouse pressed left at (875, 493)
Screenshot: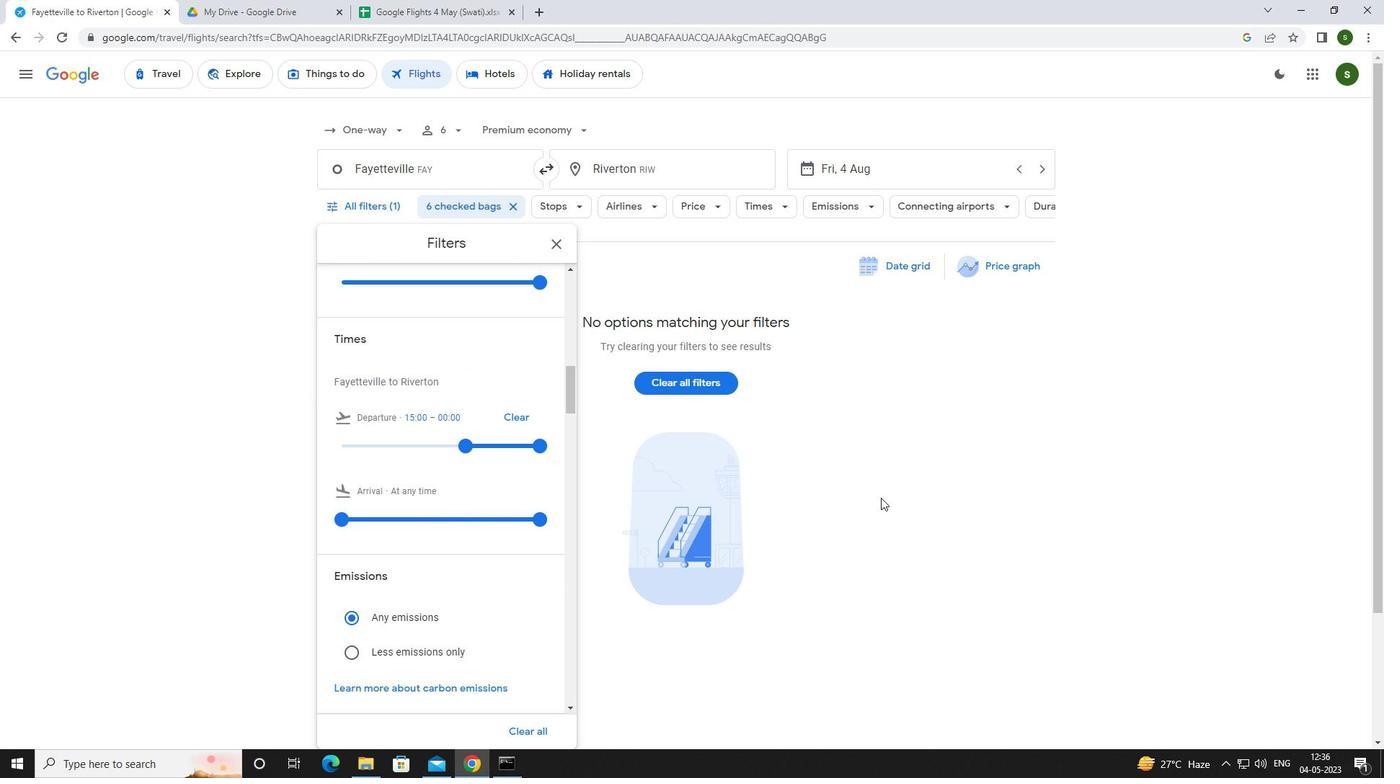 
